 Task: Play online wordle game with 4 letters.
Action: Mouse moved to (568, 575)
Screenshot: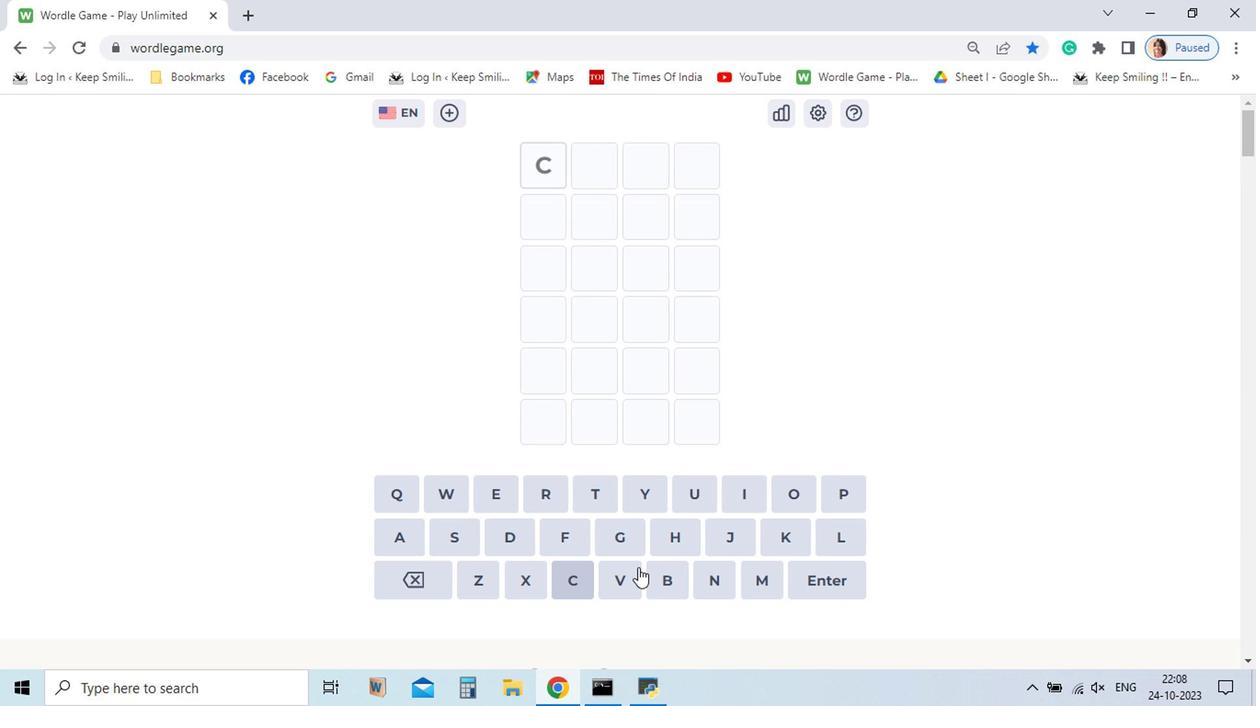 
Action: Mouse pressed left at (568, 575)
Screenshot: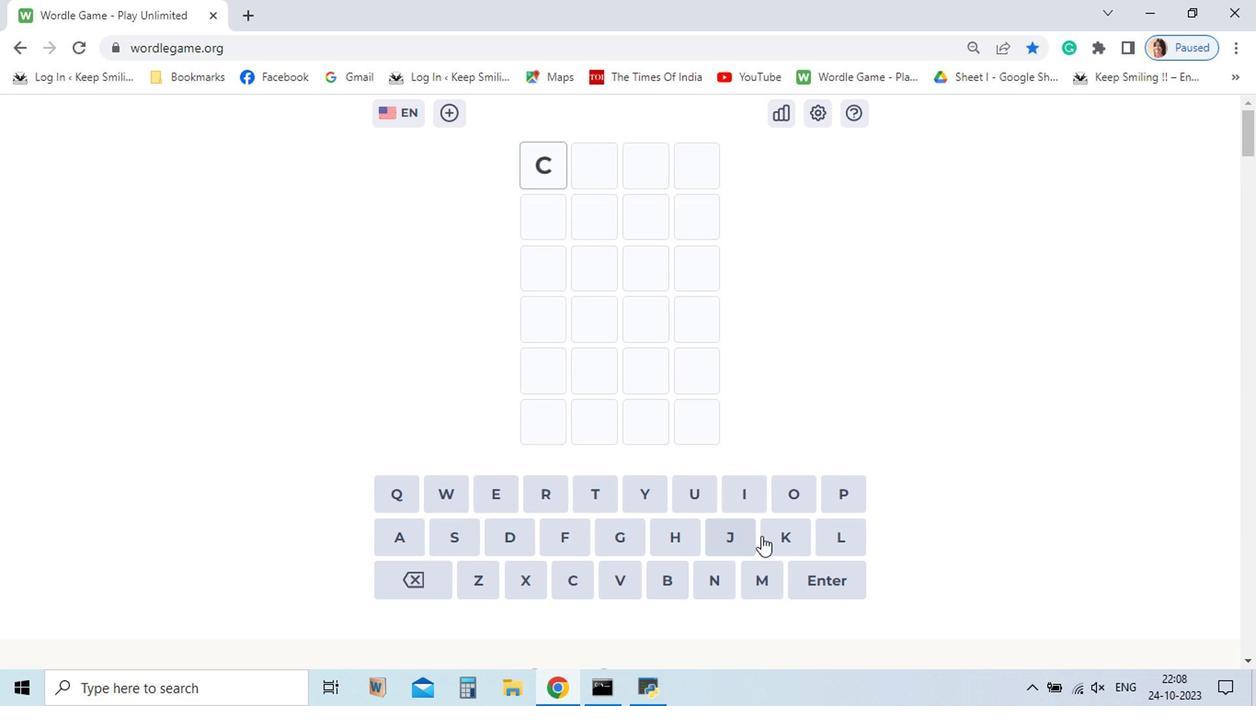 
Action: Mouse moved to (728, 520)
Screenshot: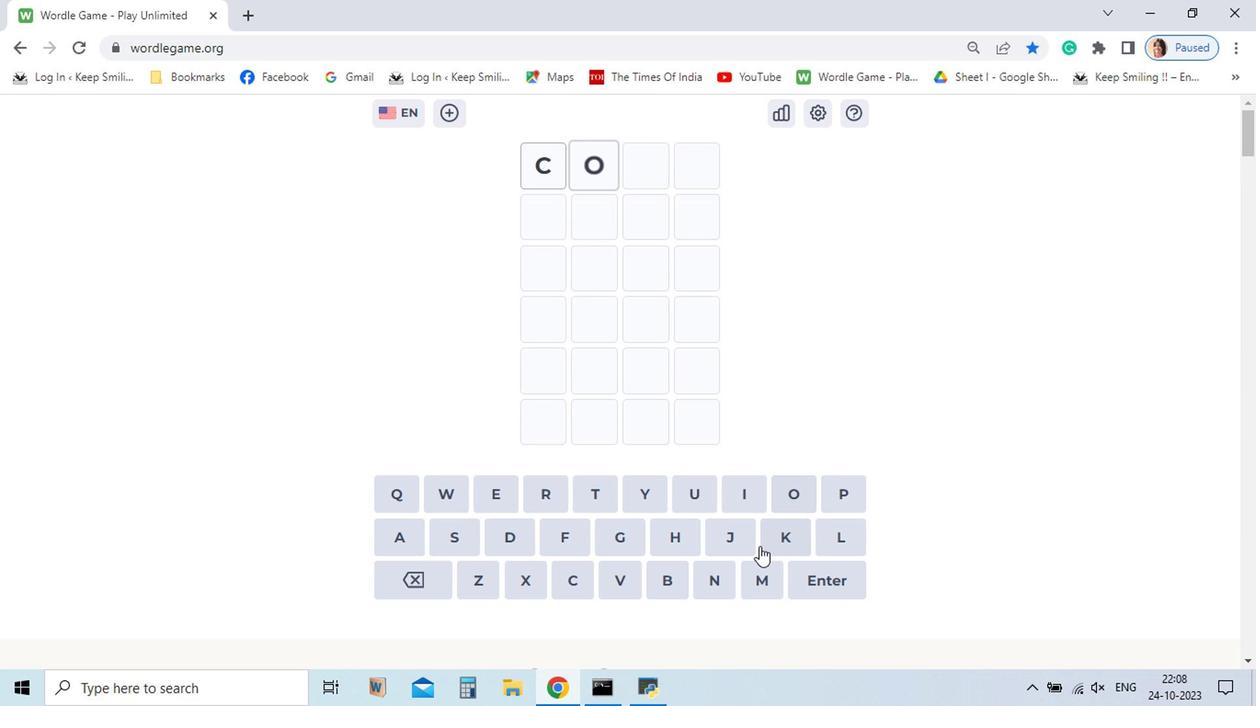 
Action: Mouse pressed left at (728, 520)
Screenshot: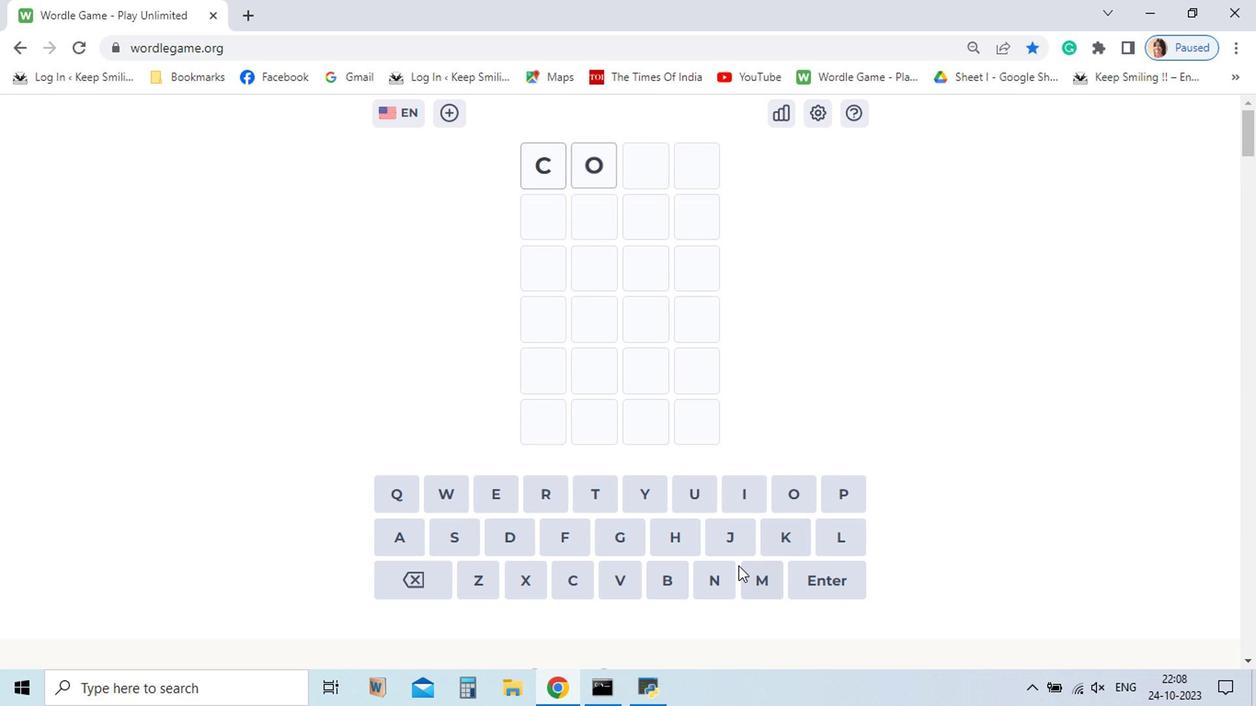 
Action: Mouse moved to (677, 576)
Screenshot: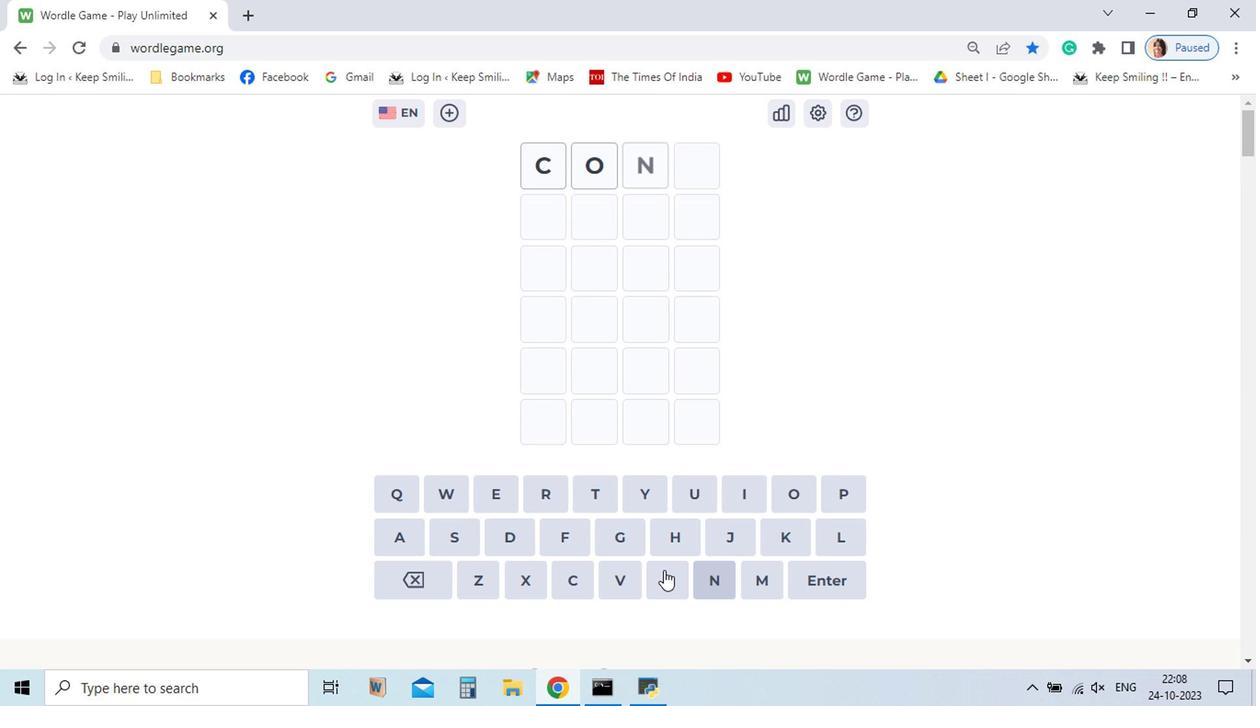 
Action: Mouse pressed left at (677, 576)
Screenshot: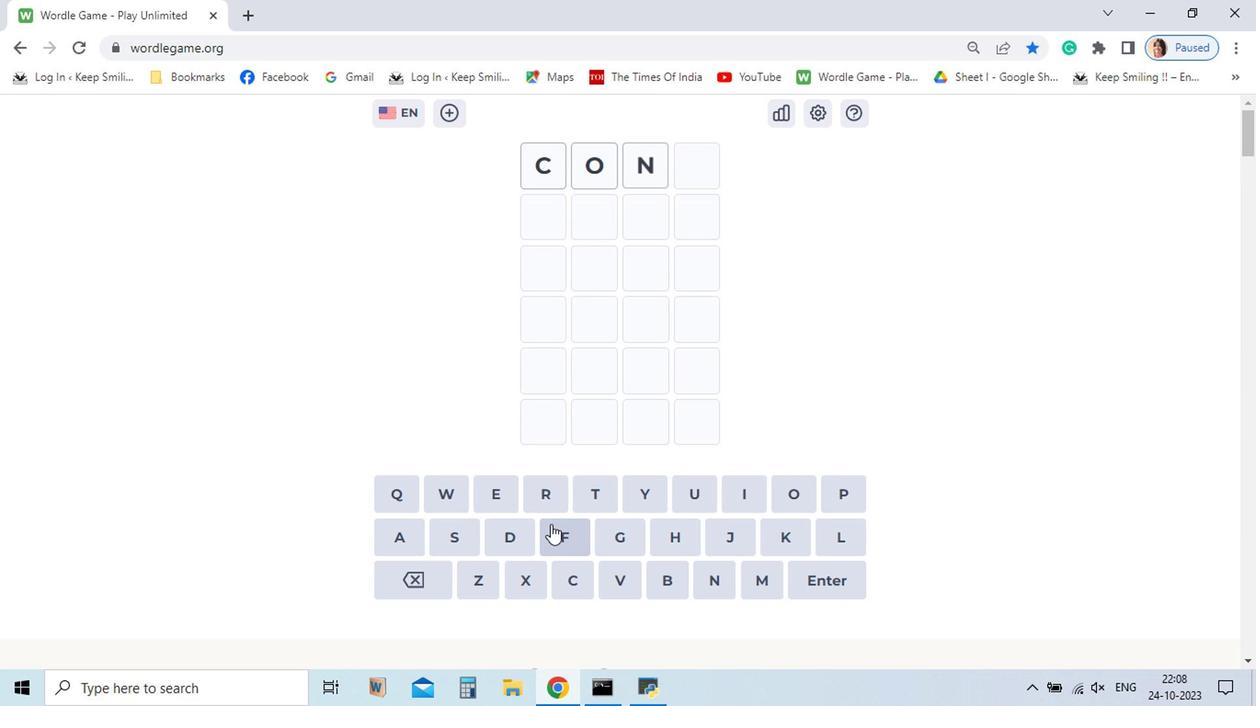 
Action: Mouse moved to (524, 517)
Screenshot: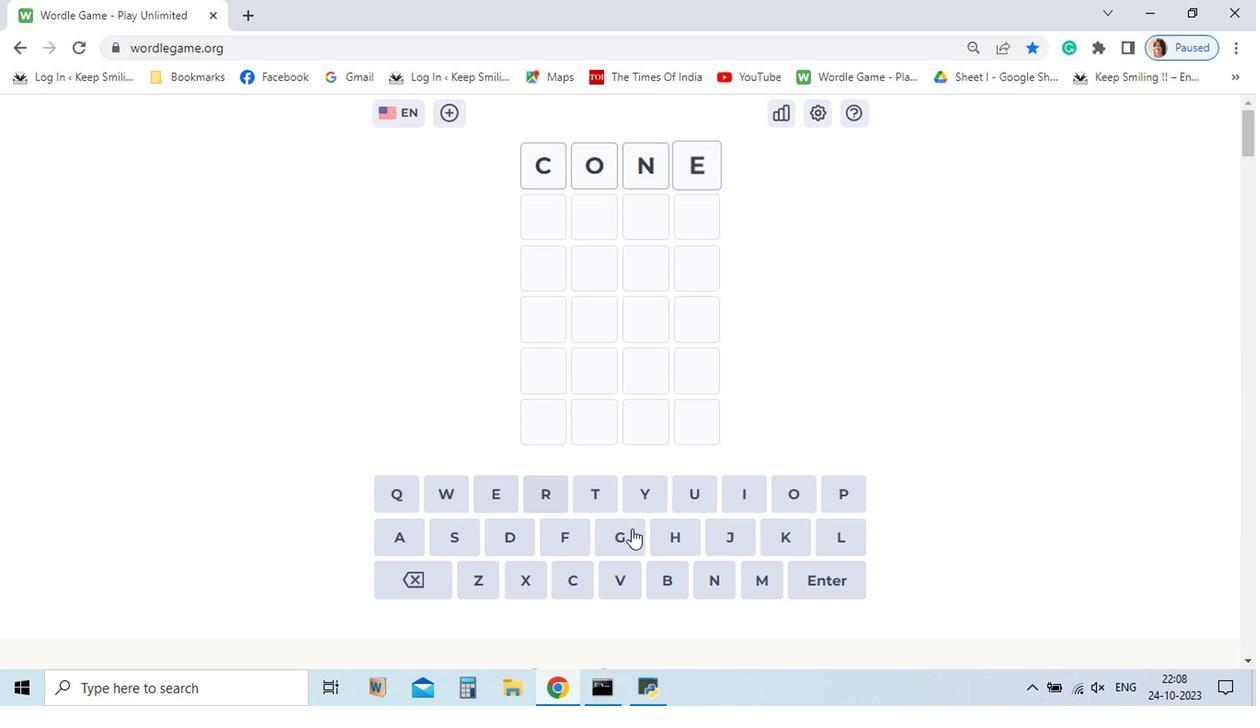
Action: Mouse pressed left at (524, 517)
Screenshot: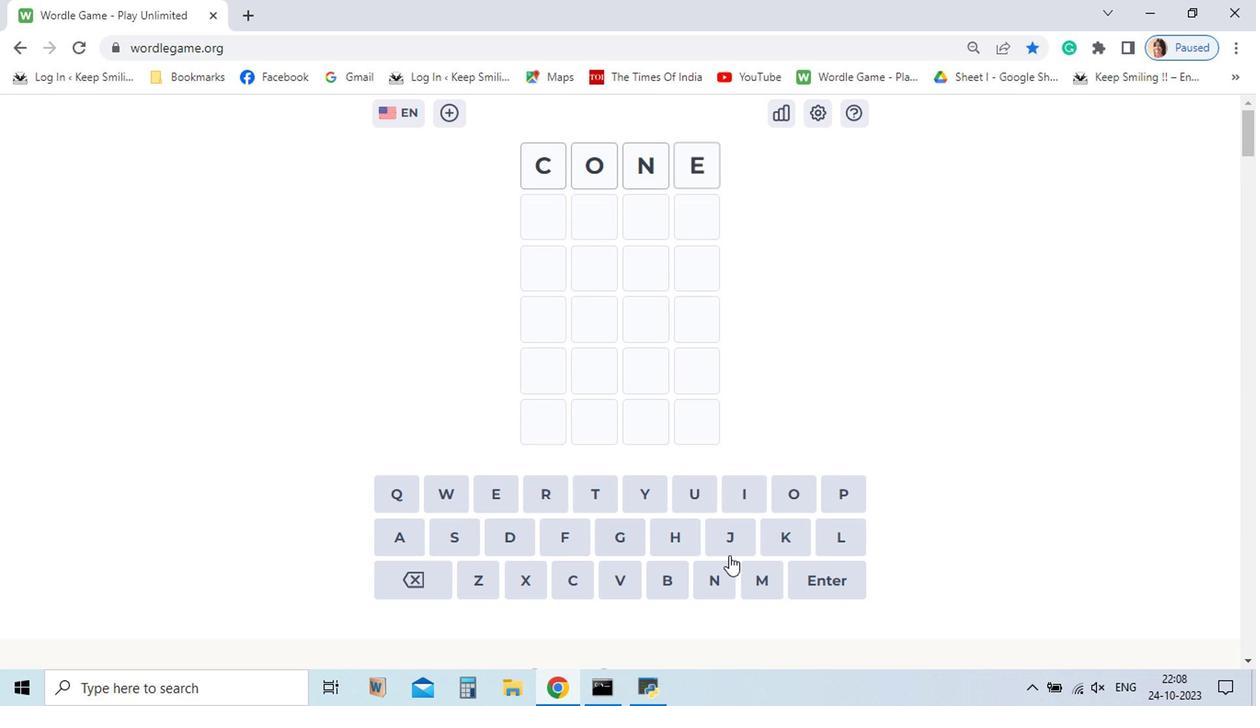 
Action: Mouse moved to (762, 572)
Screenshot: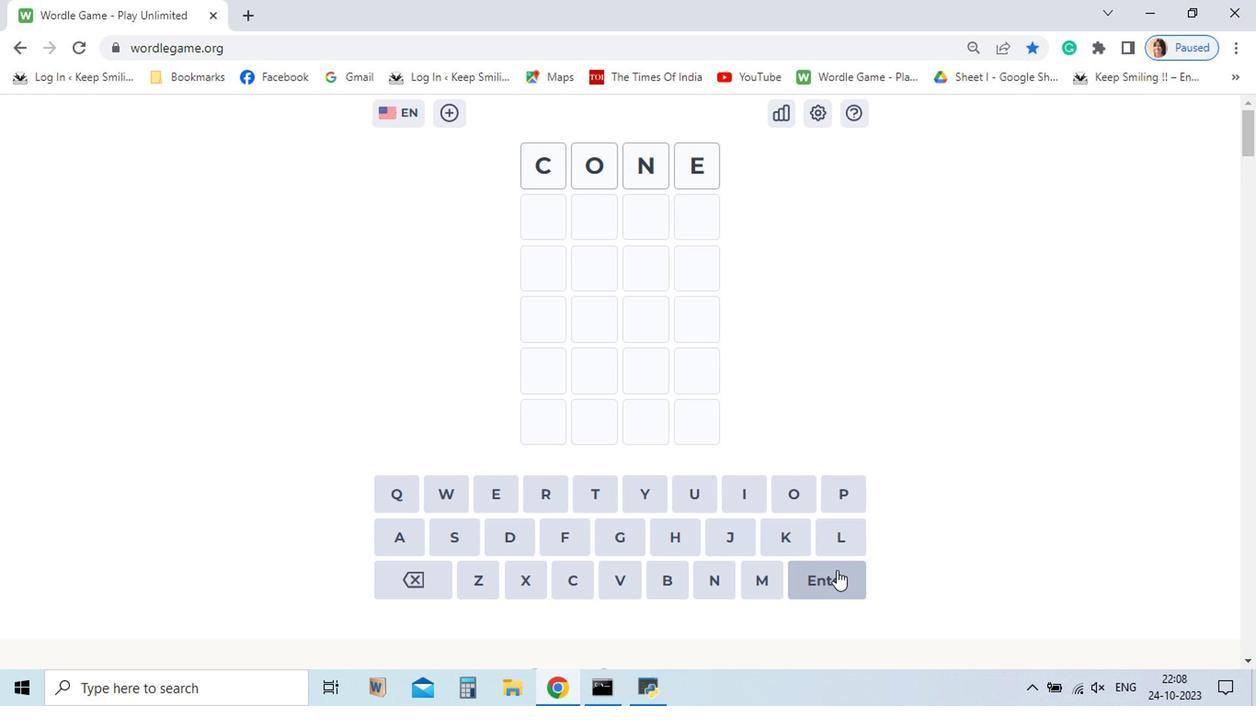 
Action: Mouse pressed left at (762, 572)
Screenshot: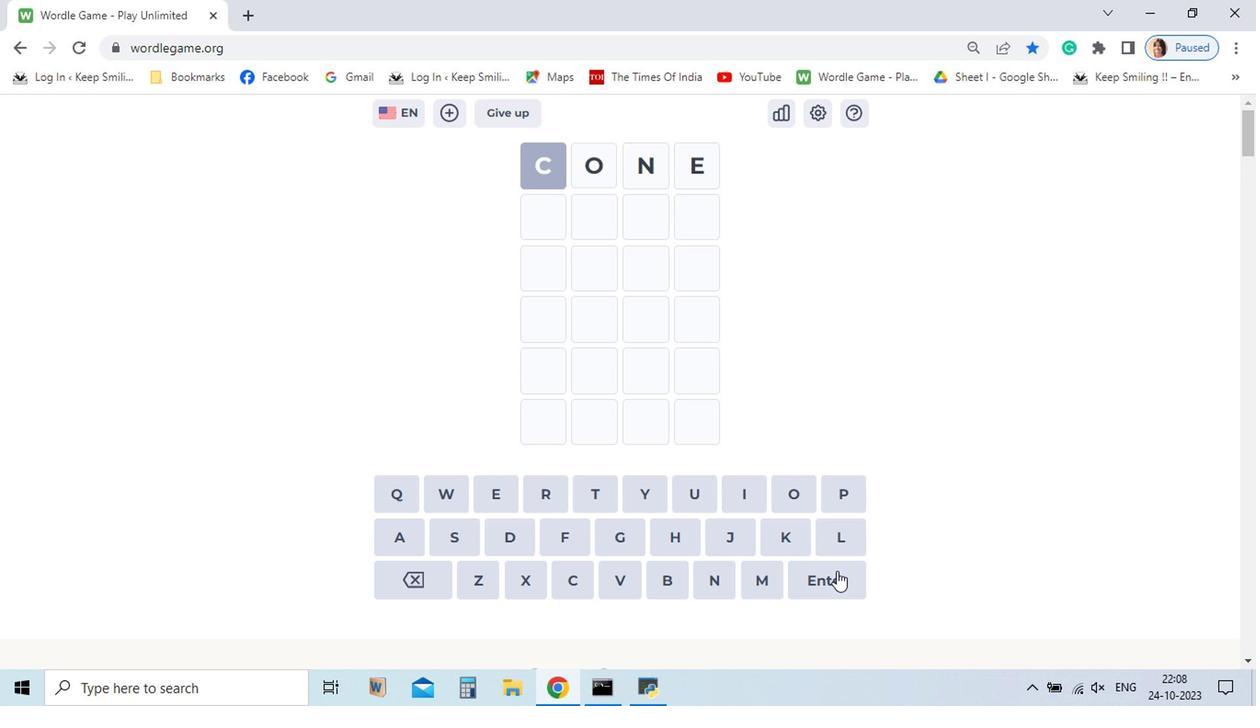 
Action: Mouse moved to (594, 520)
Screenshot: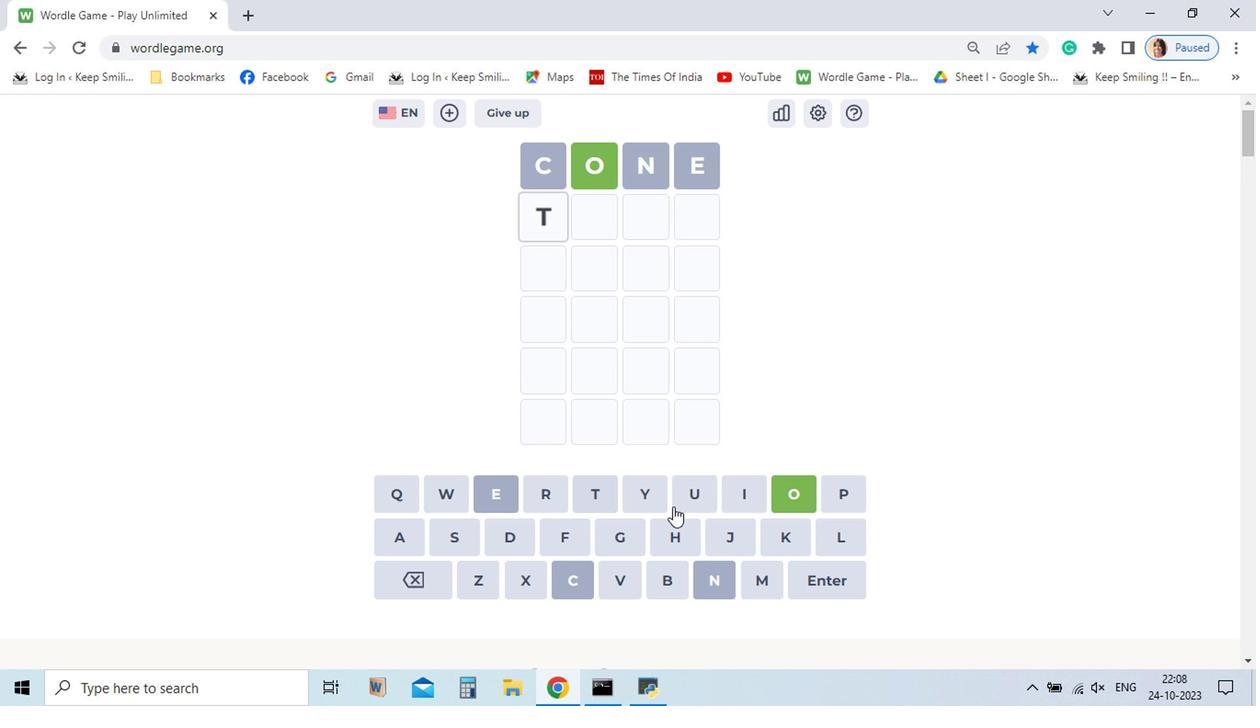 
Action: Mouse pressed left at (594, 520)
Screenshot: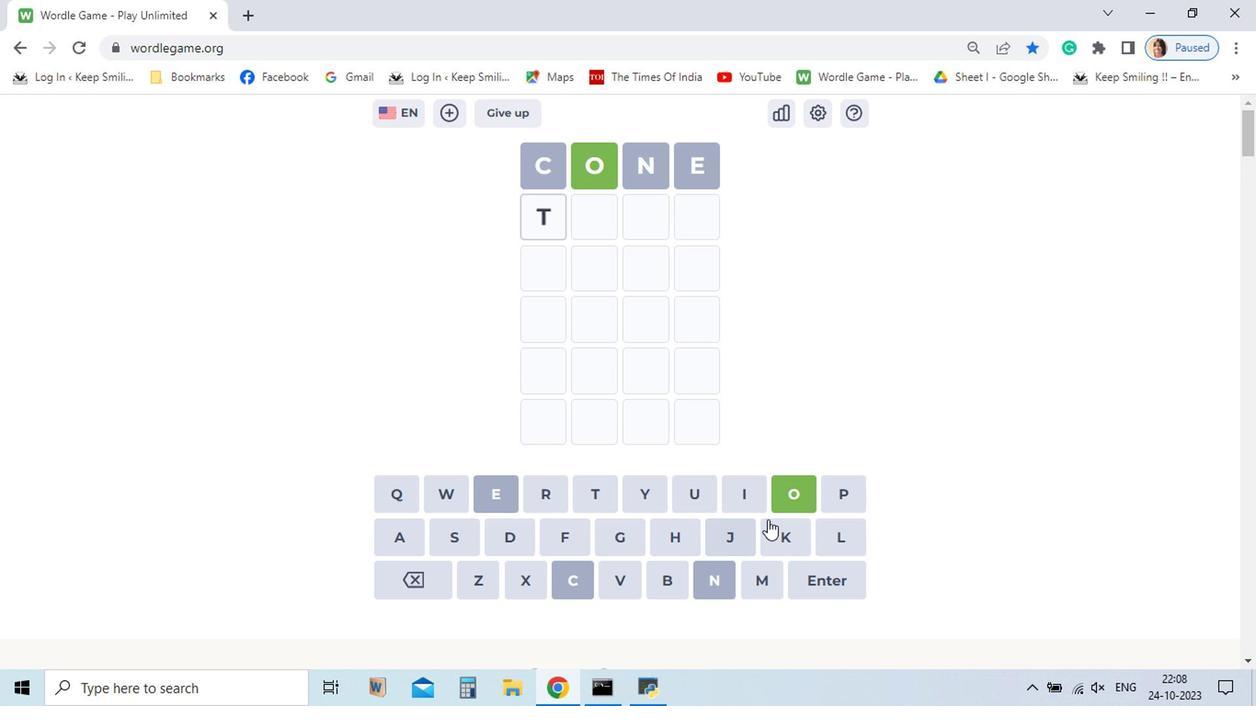 
Action: Mouse moved to (727, 520)
Screenshot: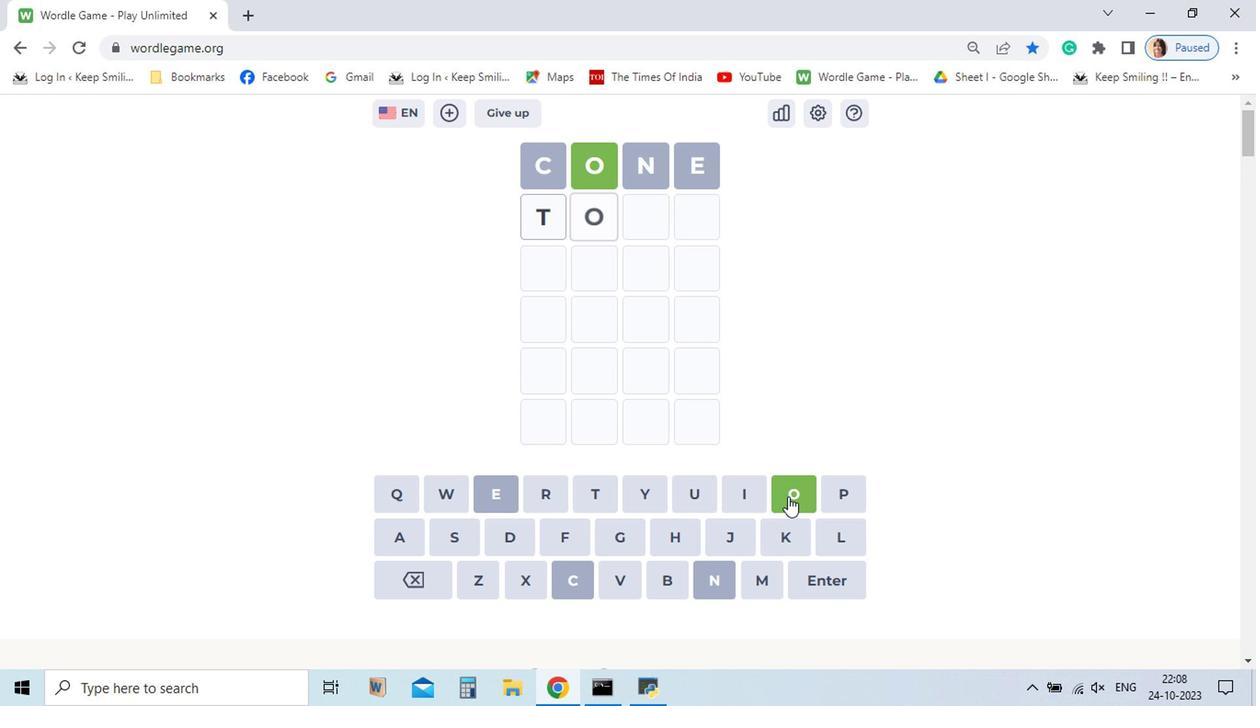 
Action: Mouse pressed left at (727, 520)
Screenshot: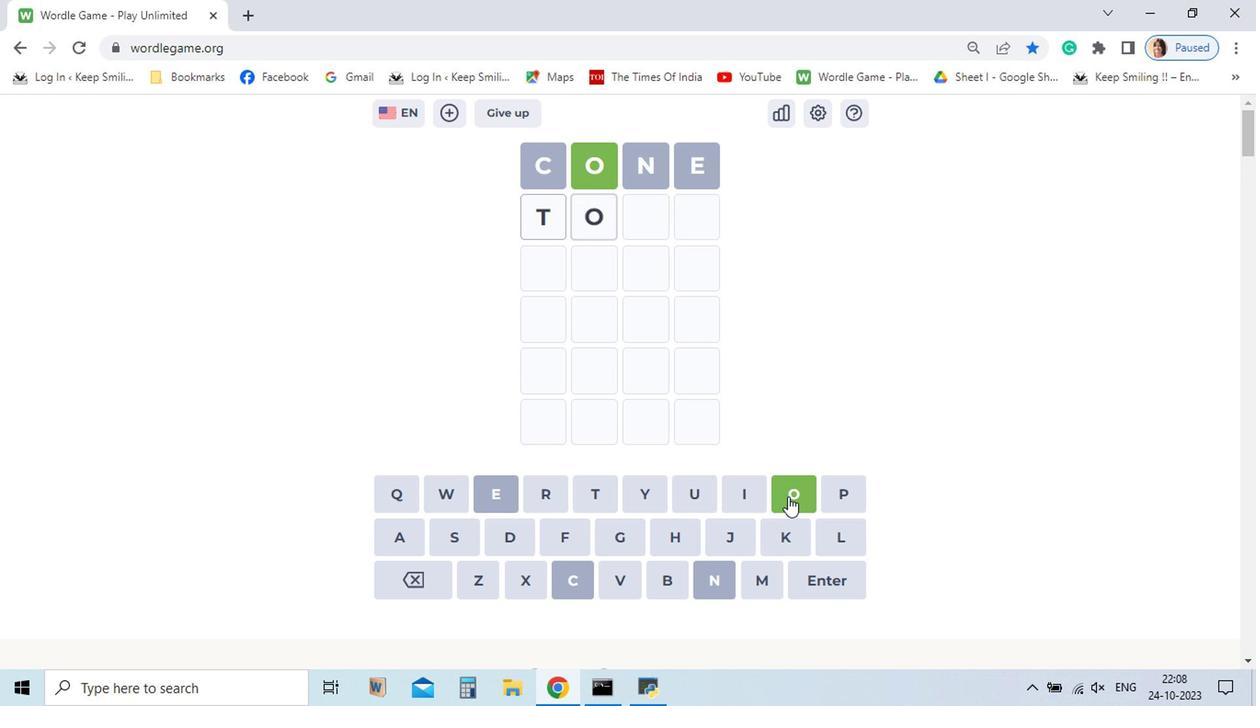 
Action: Mouse moved to (488, 516)
Screenshot: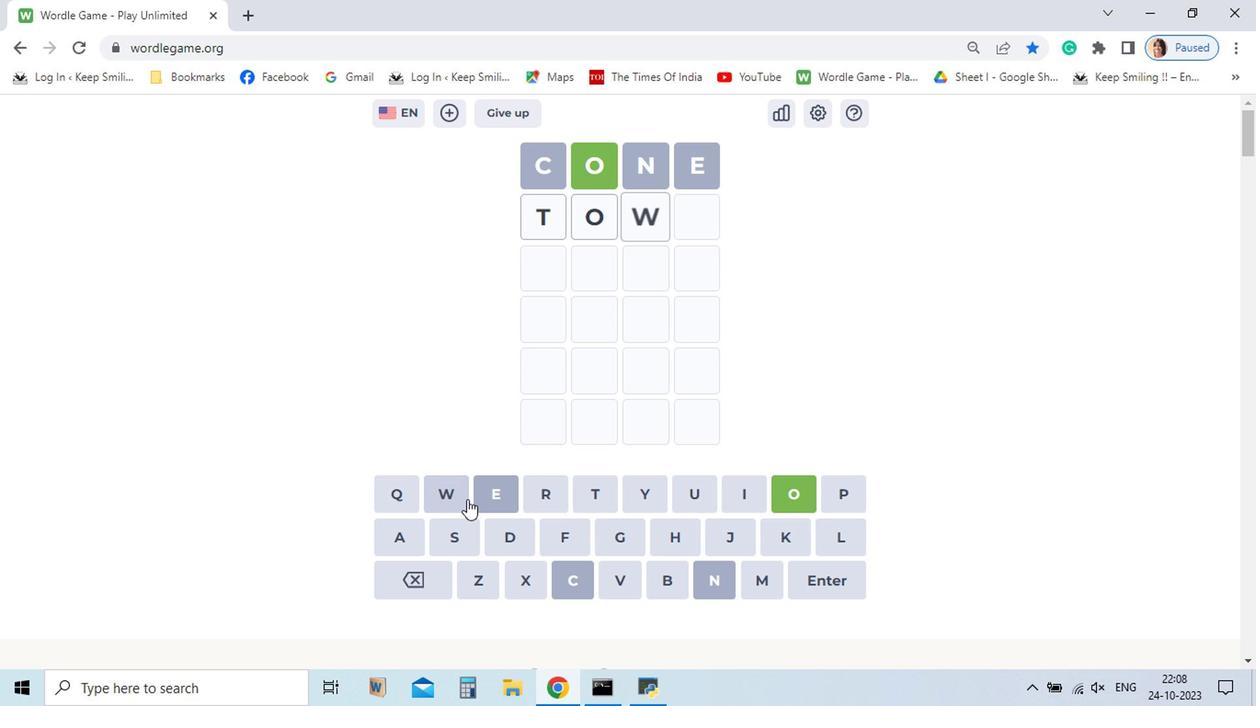 
Action: Mouse pressed left at (488, 516)
Screenshot: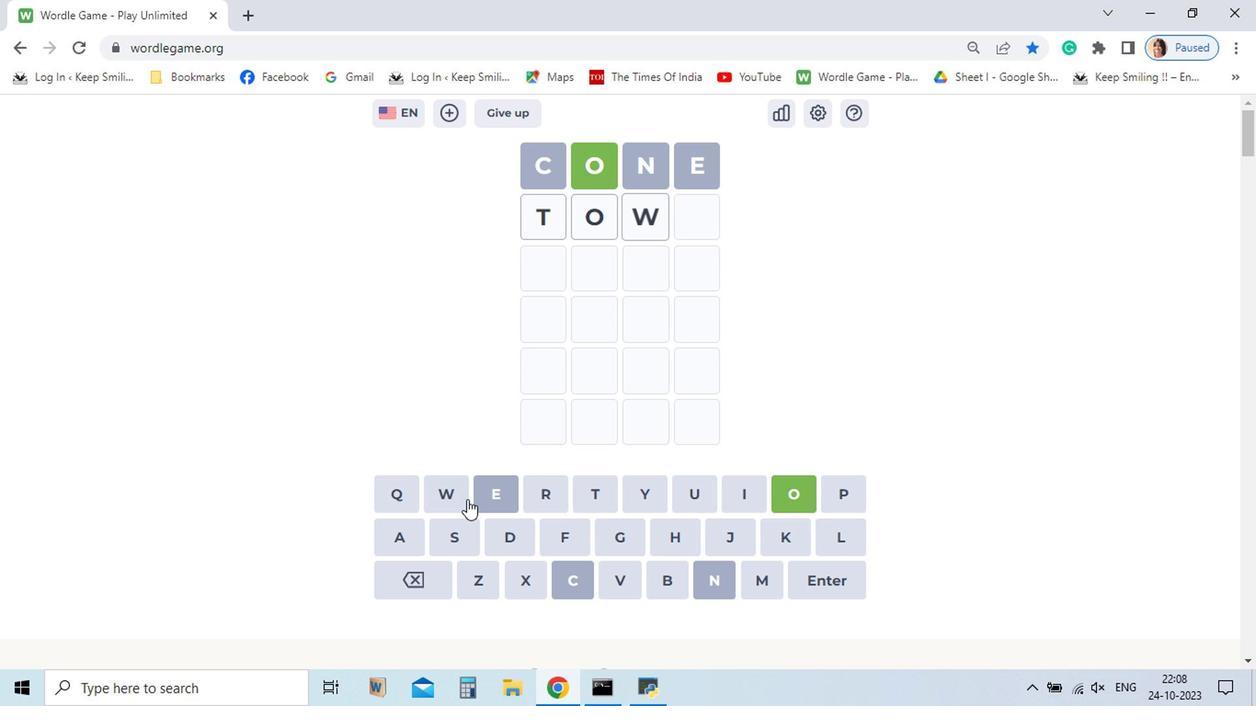 
Action: Mouse moved to (461, 579)
Screenshot: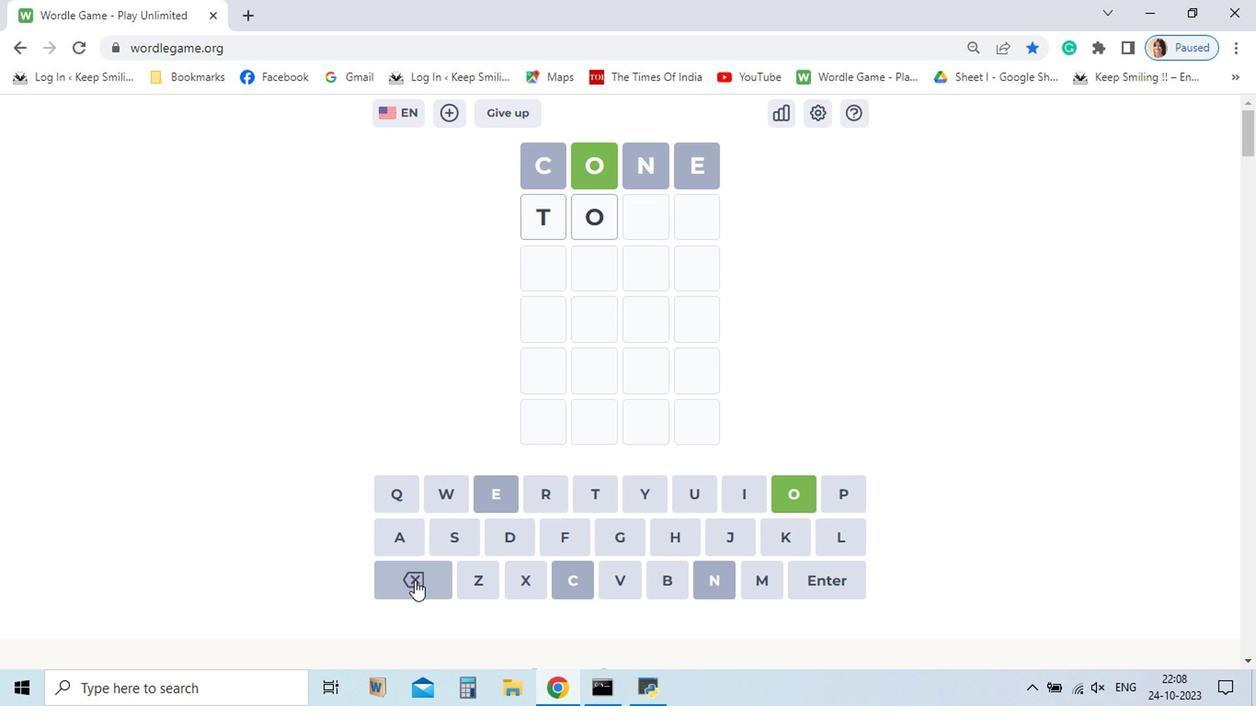 
Action: Mouse pressed left at (461, 579)
Screenshot: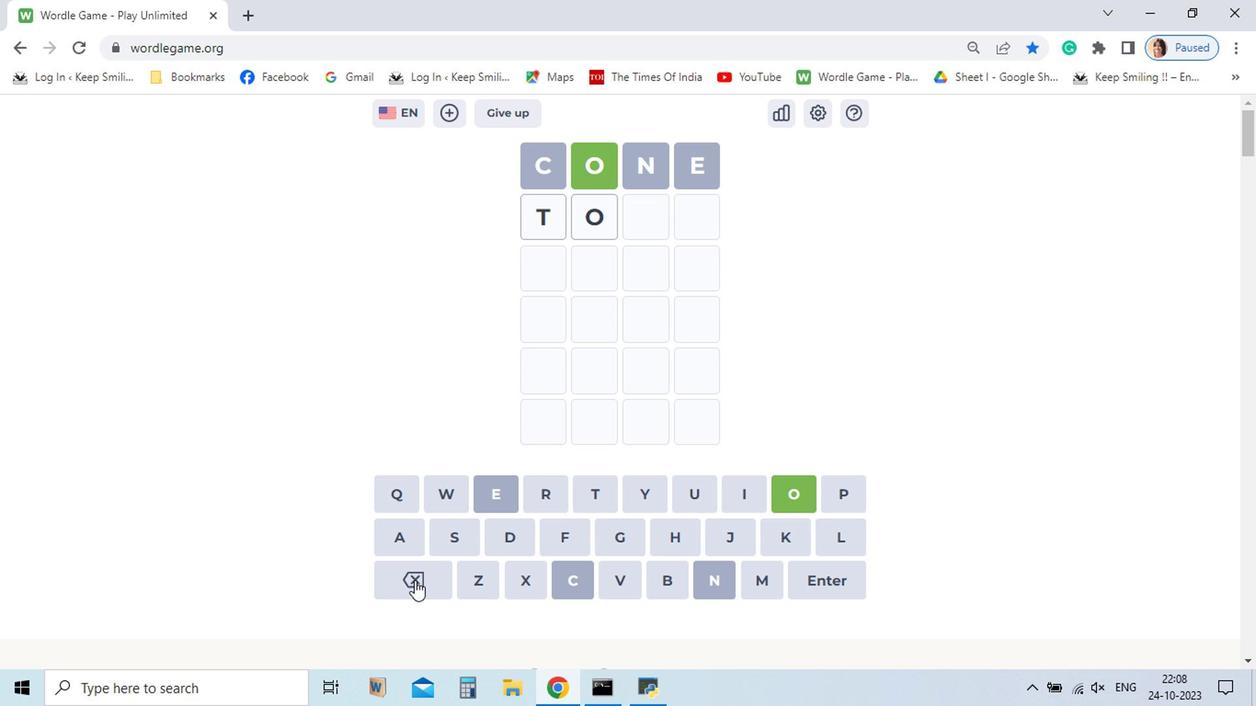 
Action: Mouse moved to (488, 547)
Screenshot: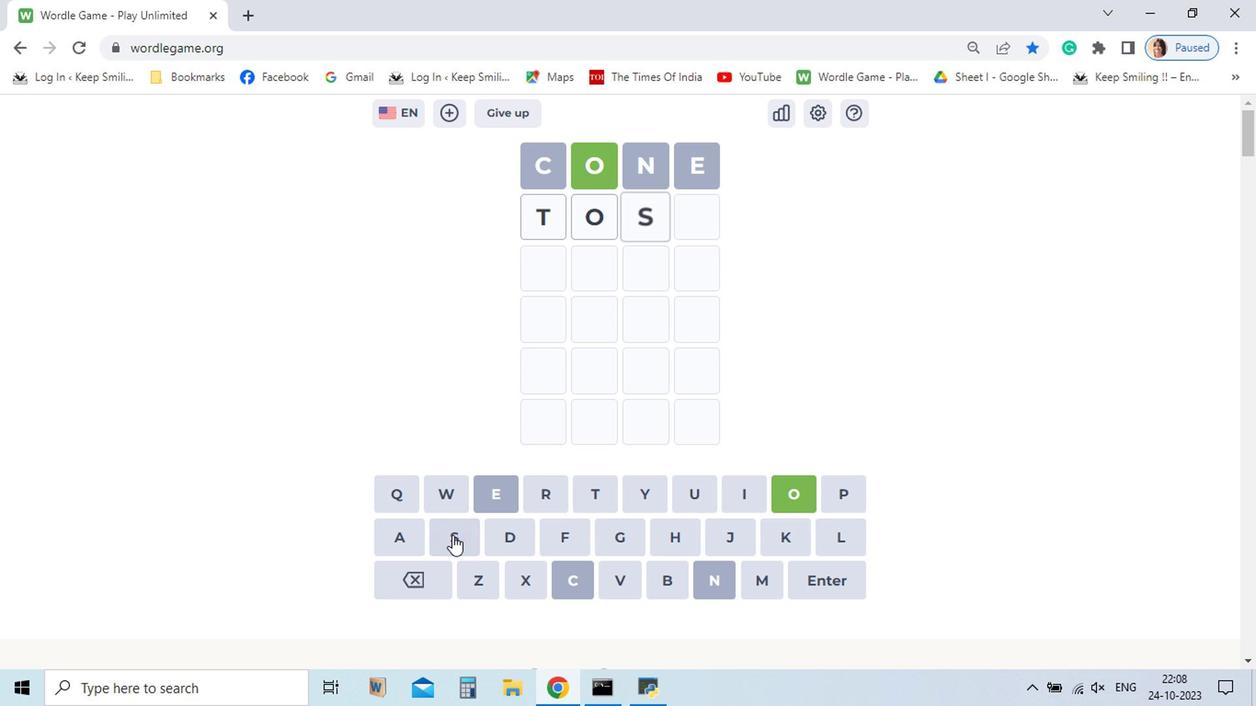 
Action: Mouse pressed left at (488, 547)
Screenshot: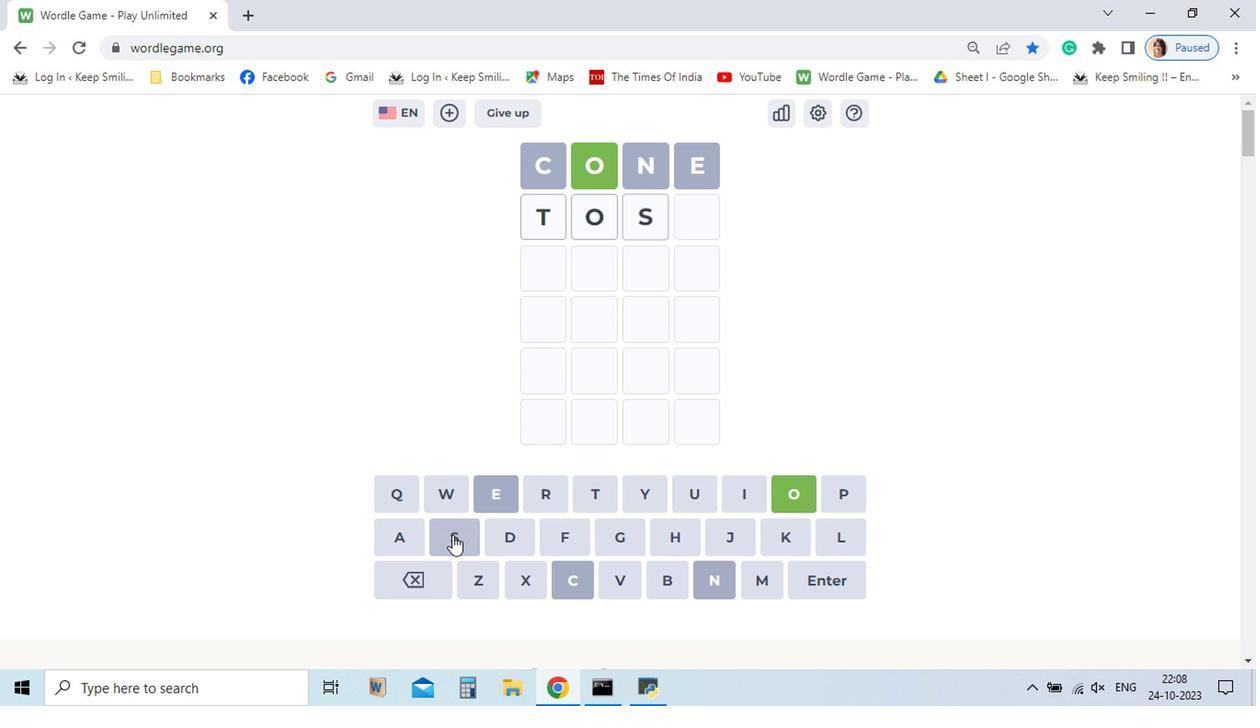 
Action: Mouse pressed left at (488, 547)
Screenshot: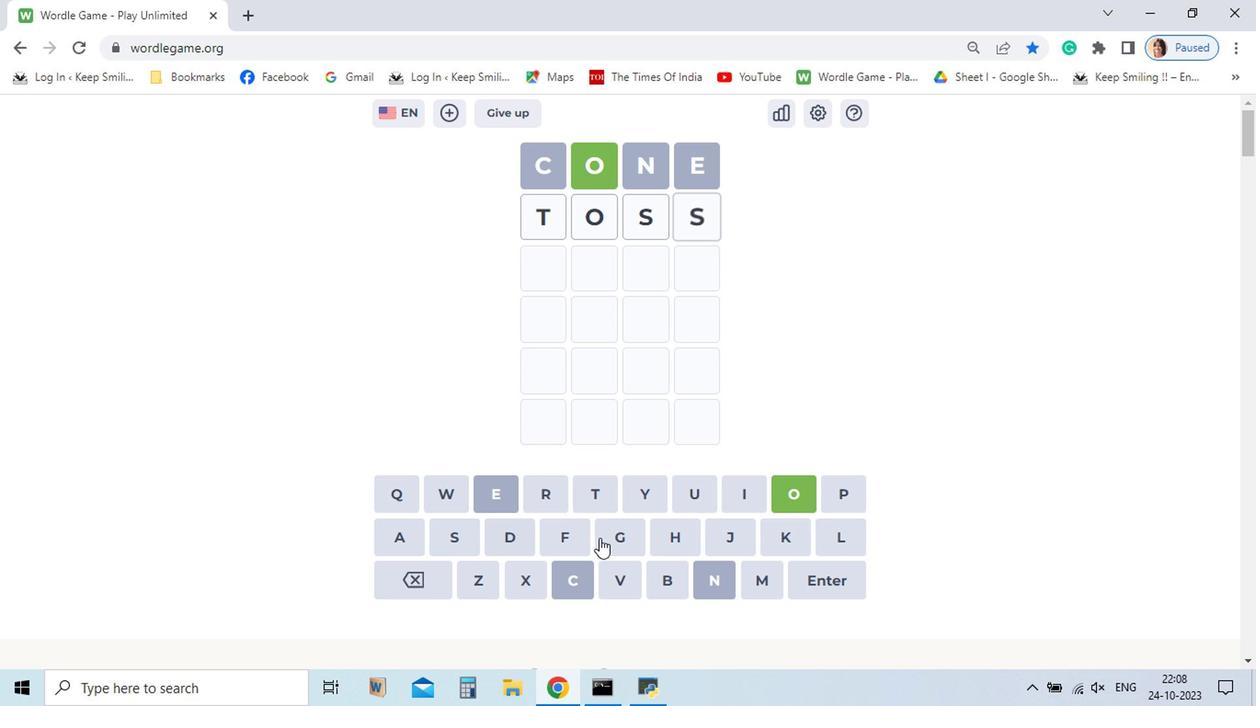 
Action: Mouse moved to (765, 579)
Screenshot: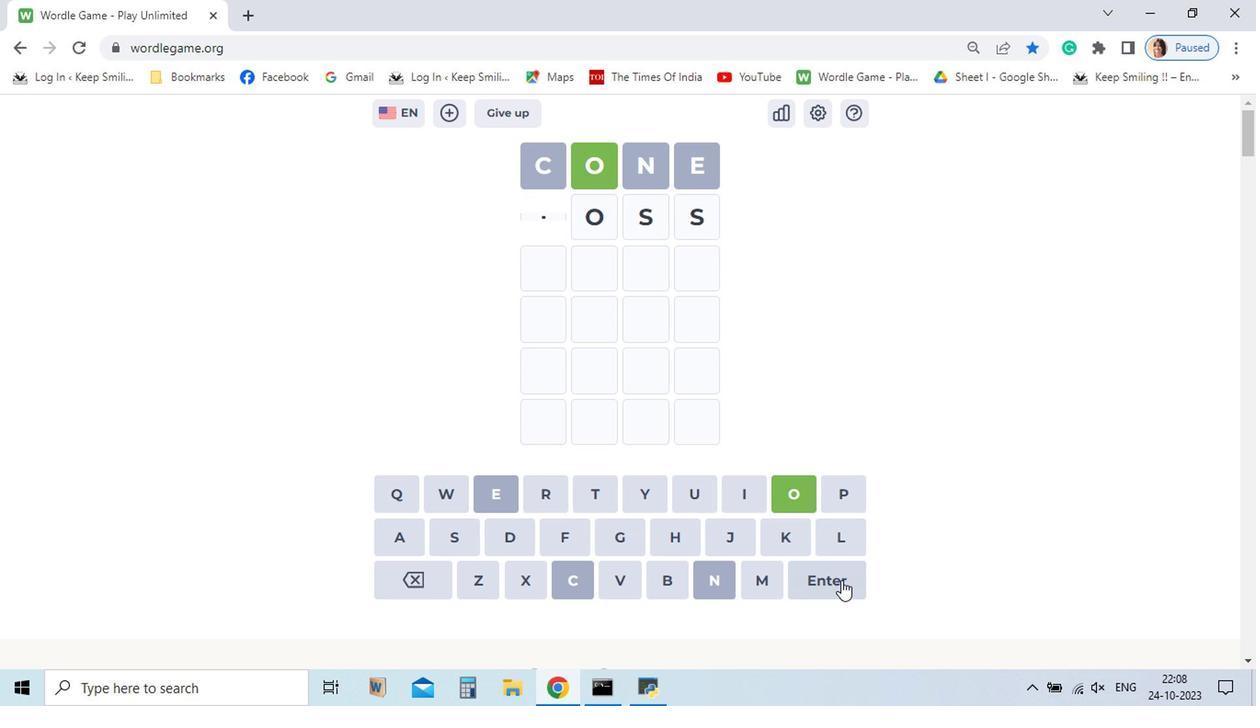 
Action: Mouse pressed left at (765, 579)
Screenshot: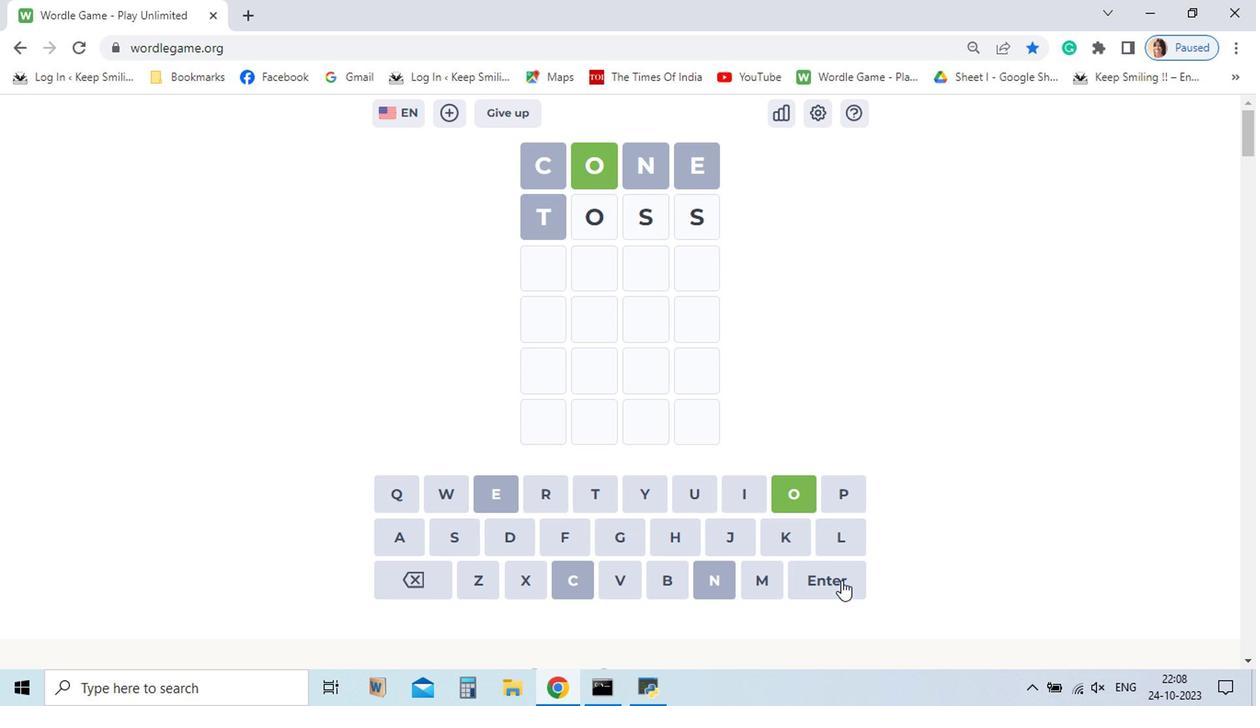 
Action: Mouse moved to (761, 518)
Screenshot: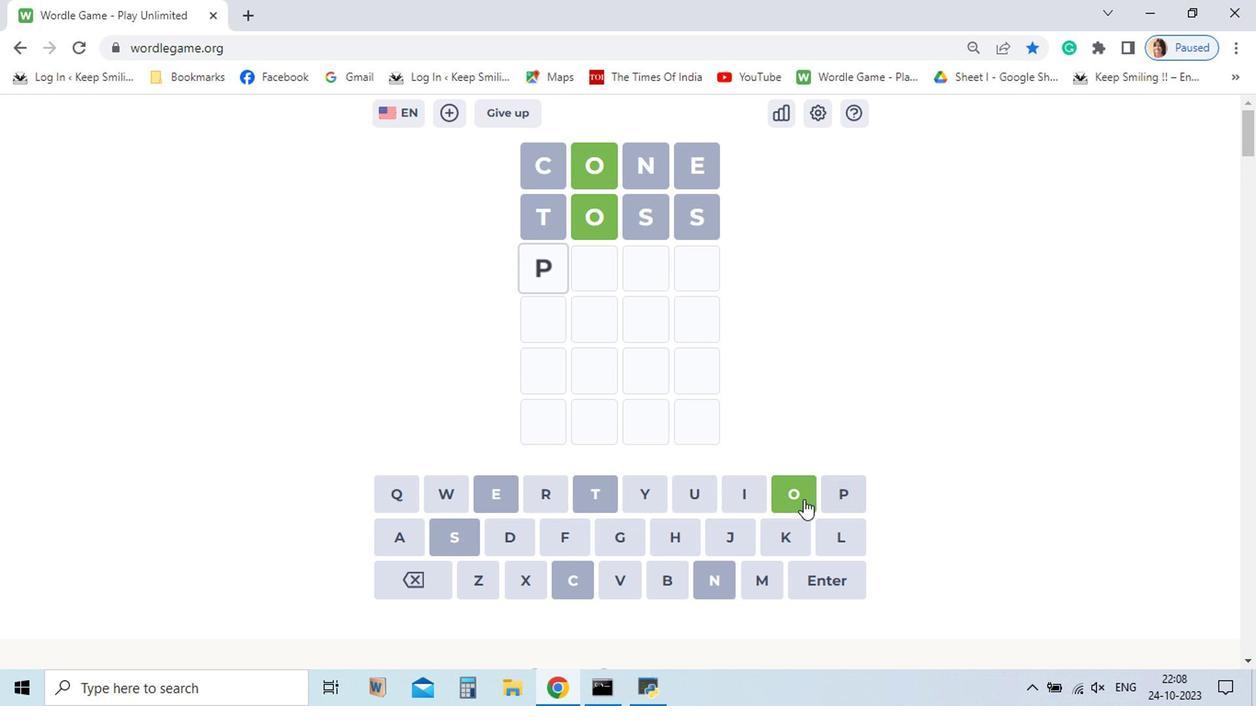 
Action: Mouse pressed left at (761, 518)
Screenshot: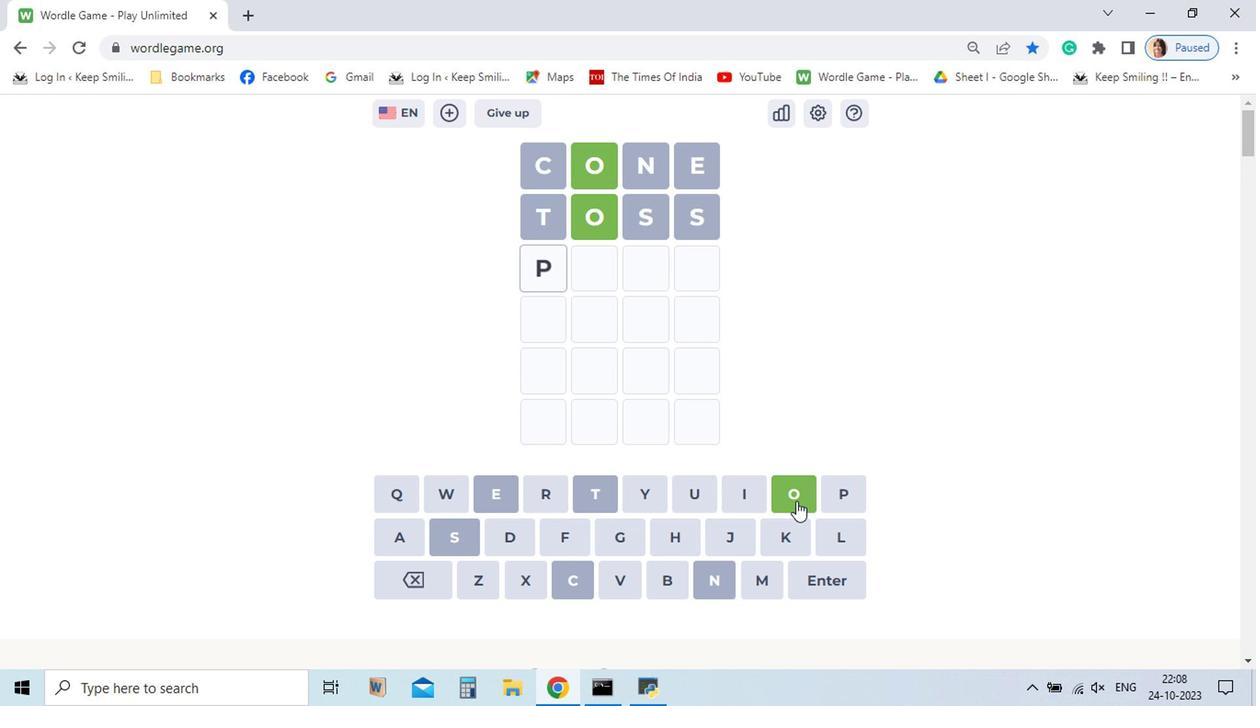 
Action: Mouse moved to (726, 515)
Screenshot: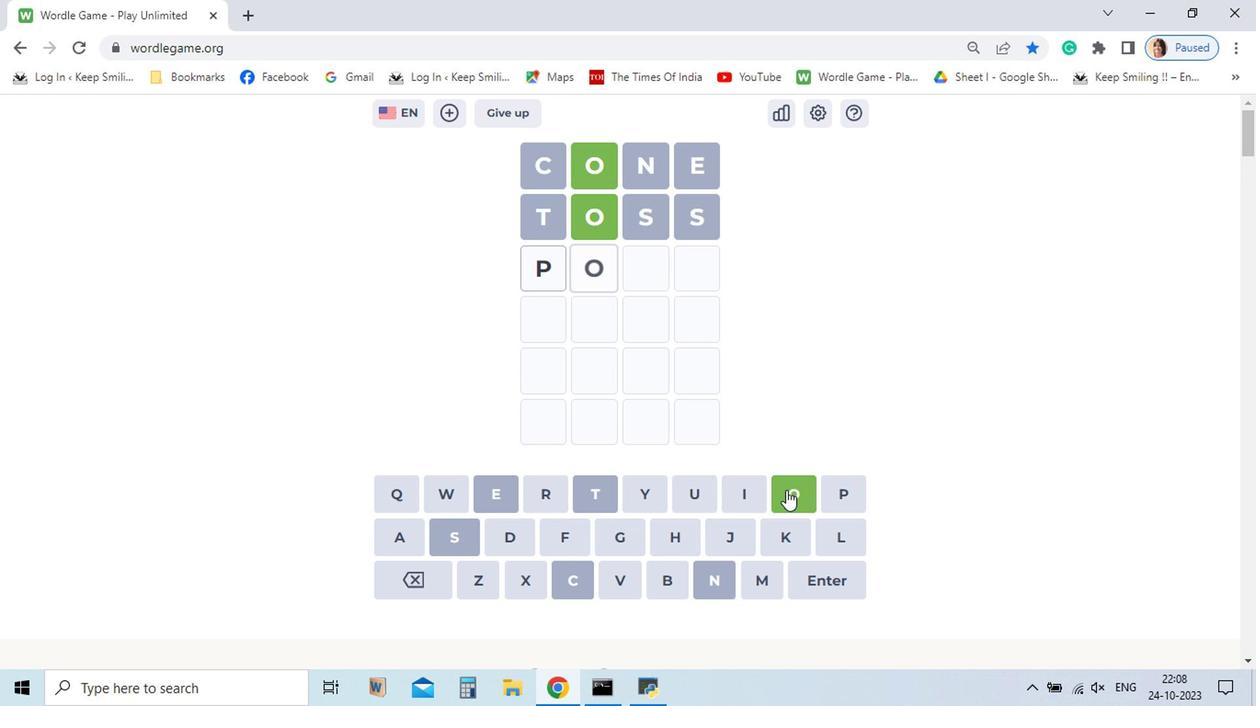 
Action: Mouse pressed left at (726, 515)
Screenshot: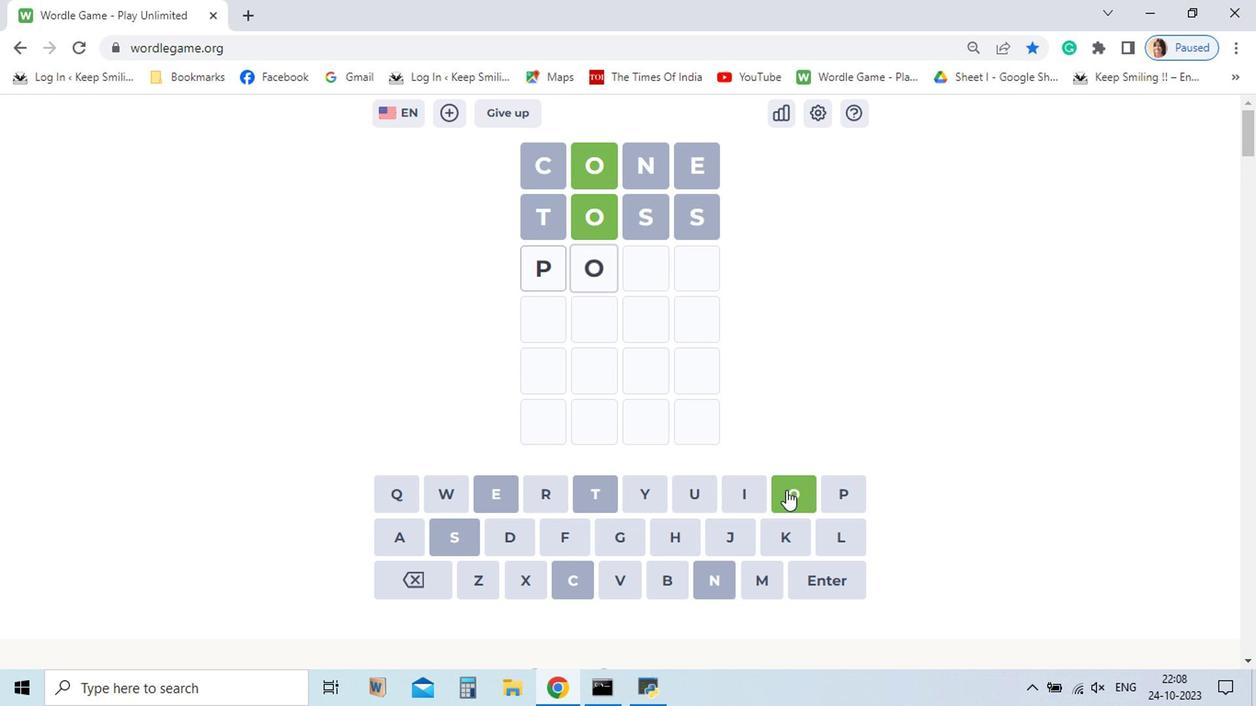 
Action: Mouse moved to (767, 548)
Screenshot: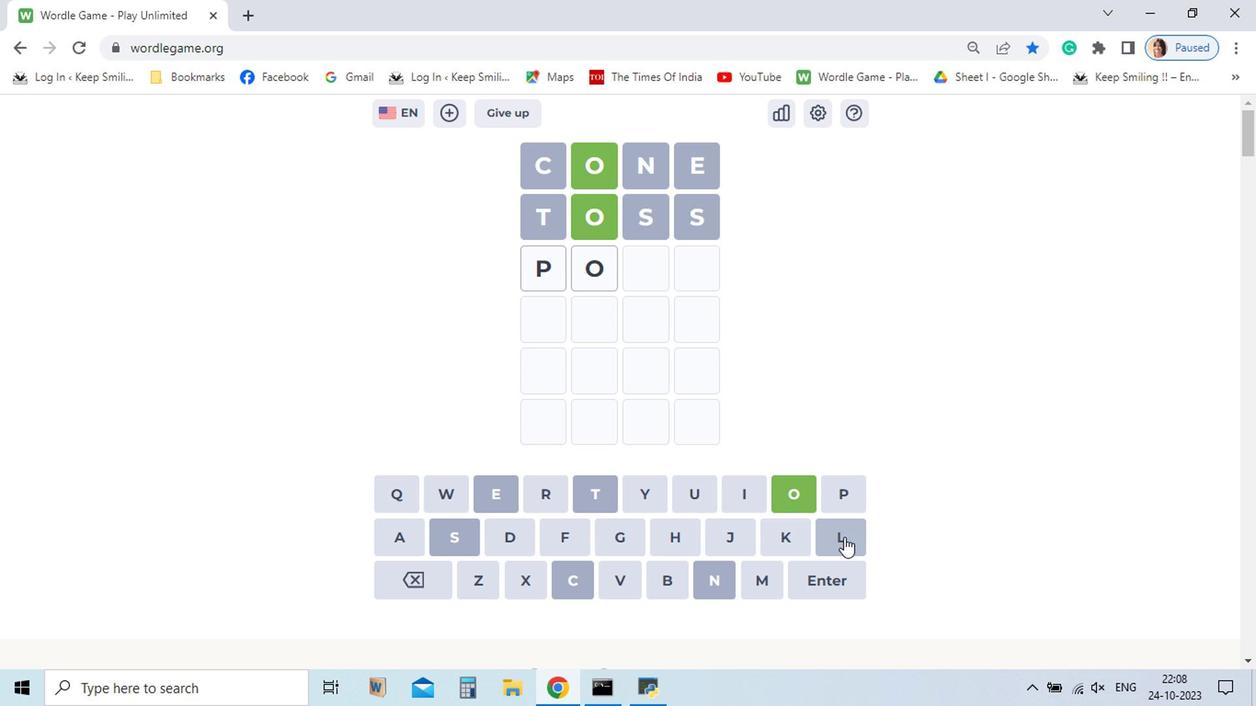 
Action: Mouse pressed left at (767, 548)
Screenshot: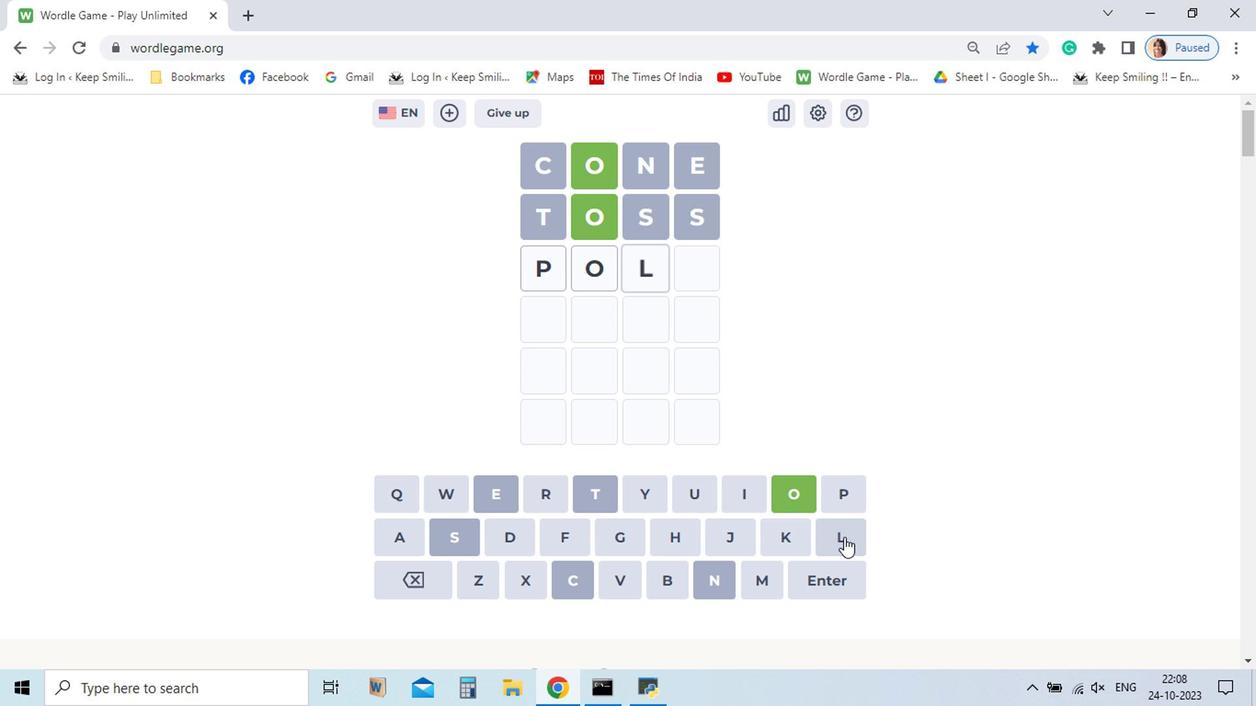 
Action: Mouse pressed left at (767, 548)
Screenshot: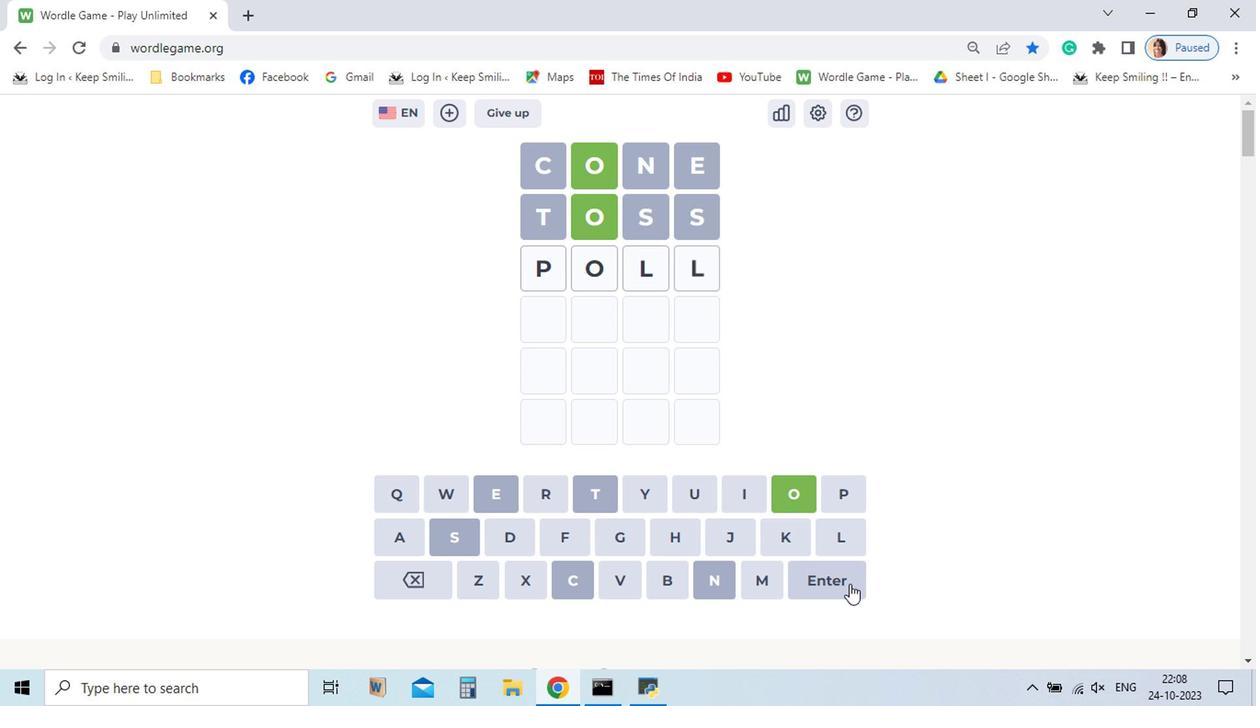 
Action: Mouse moved to (758, 573)
Screenshot: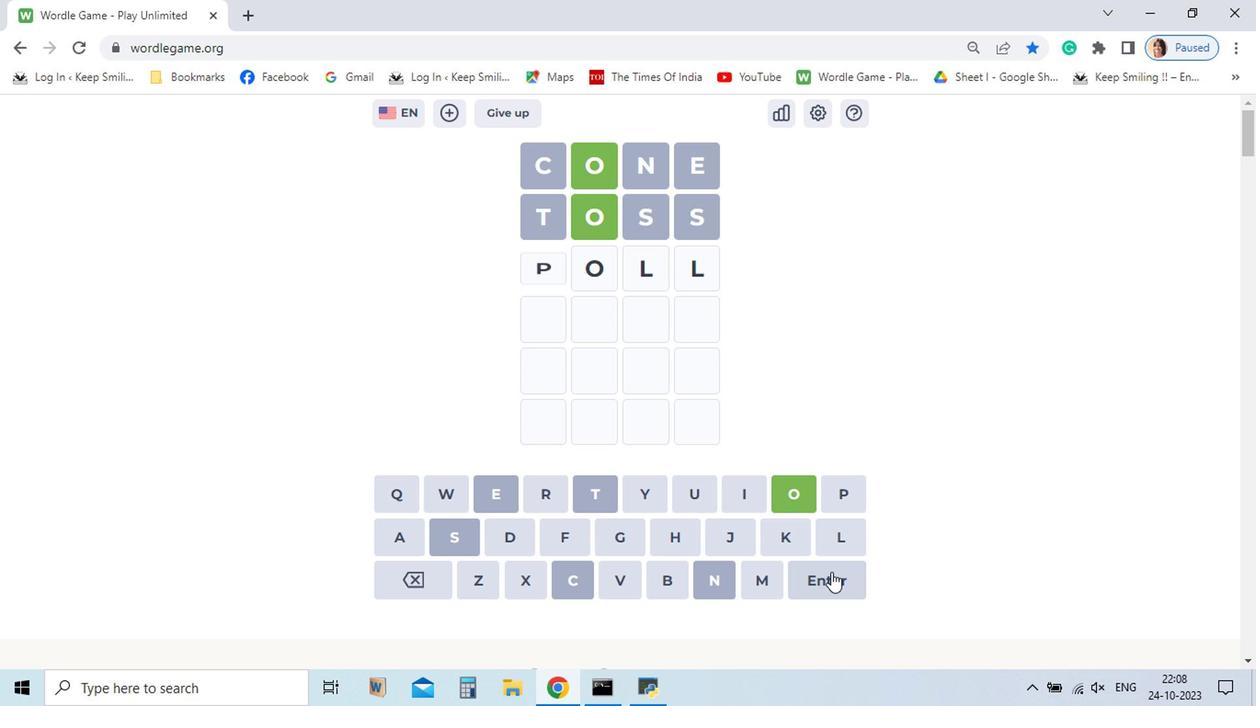 
Action: Mouse pressed left at (758, 573)
Screenshot: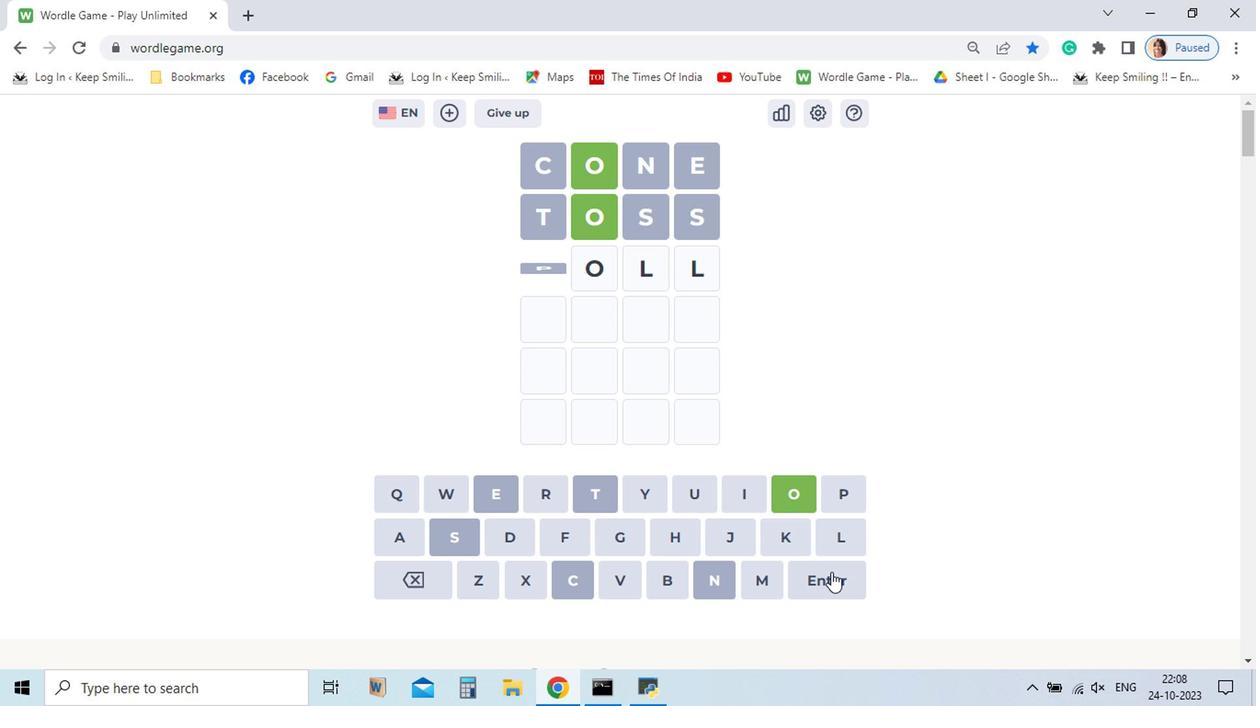 
Action: Mouse moved to (768, 550)
Screenshot: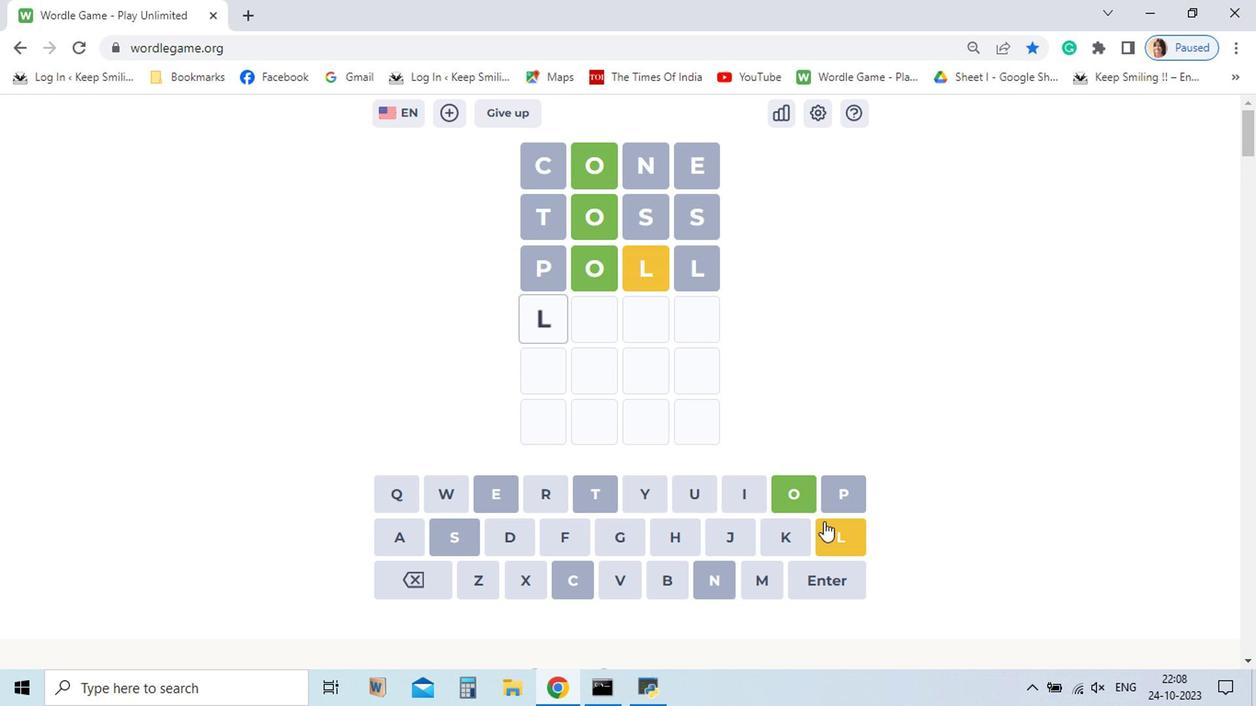 
Action: Mouse pressed left at (768, 550)
Screenshot: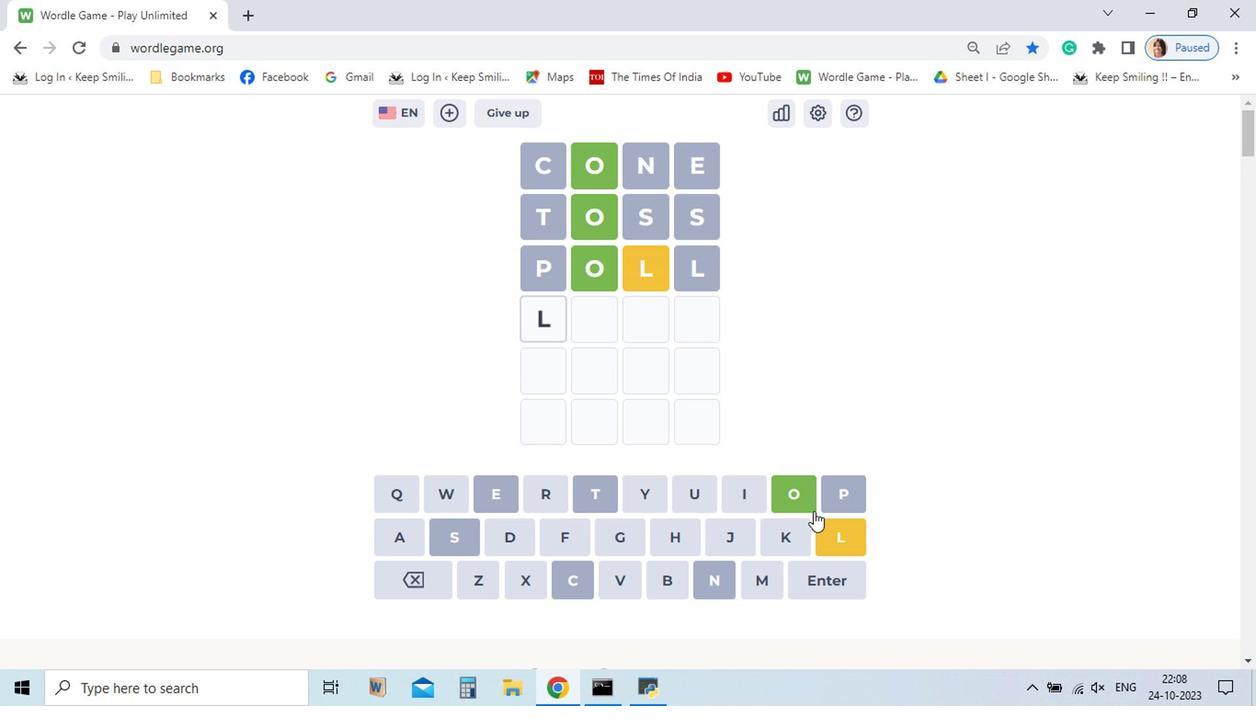 
Action: Mouse moved to (729, 514)
Screenshot: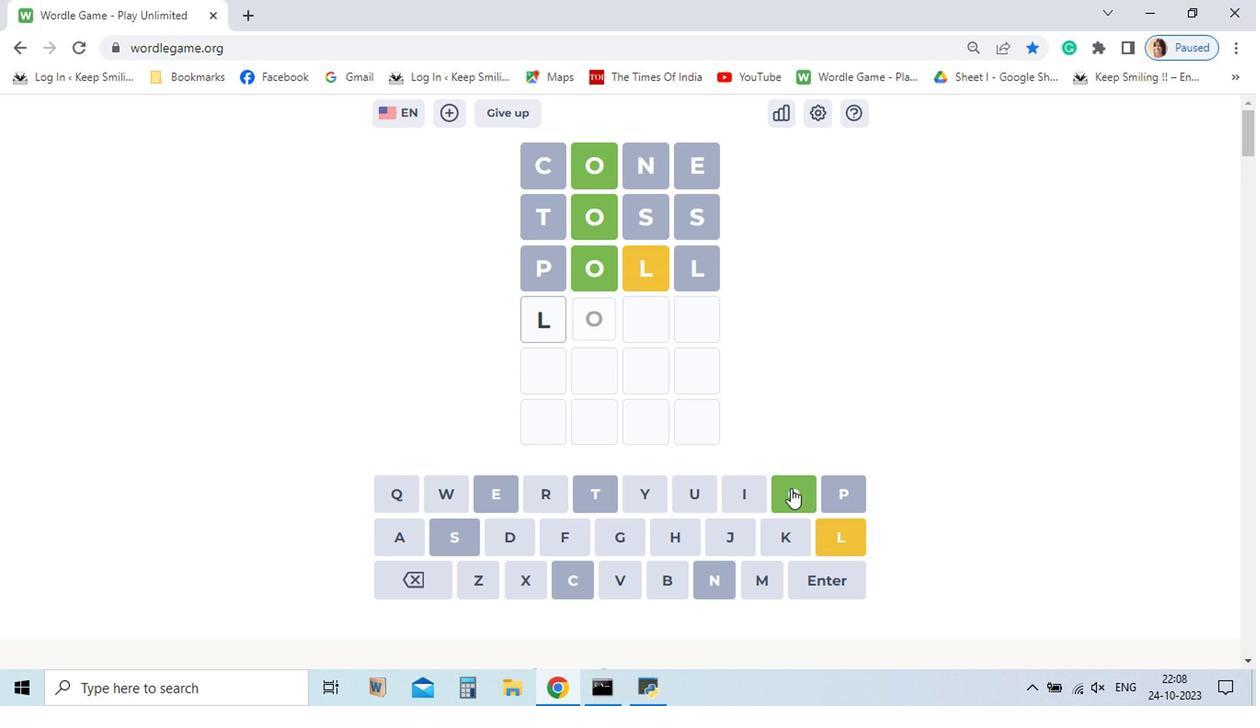 
Action: Mouse pressed left at (729, 514)
Screenshot: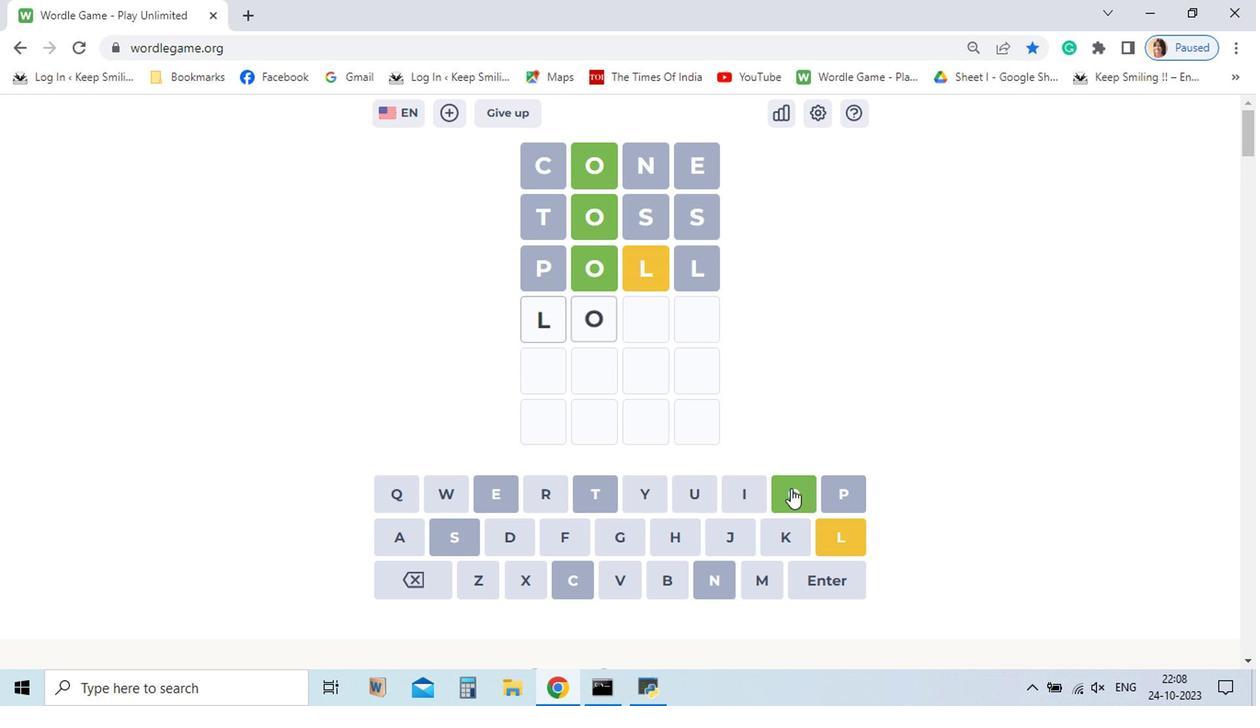 
Action: Mouse moved to (448, 548)
Screenshot: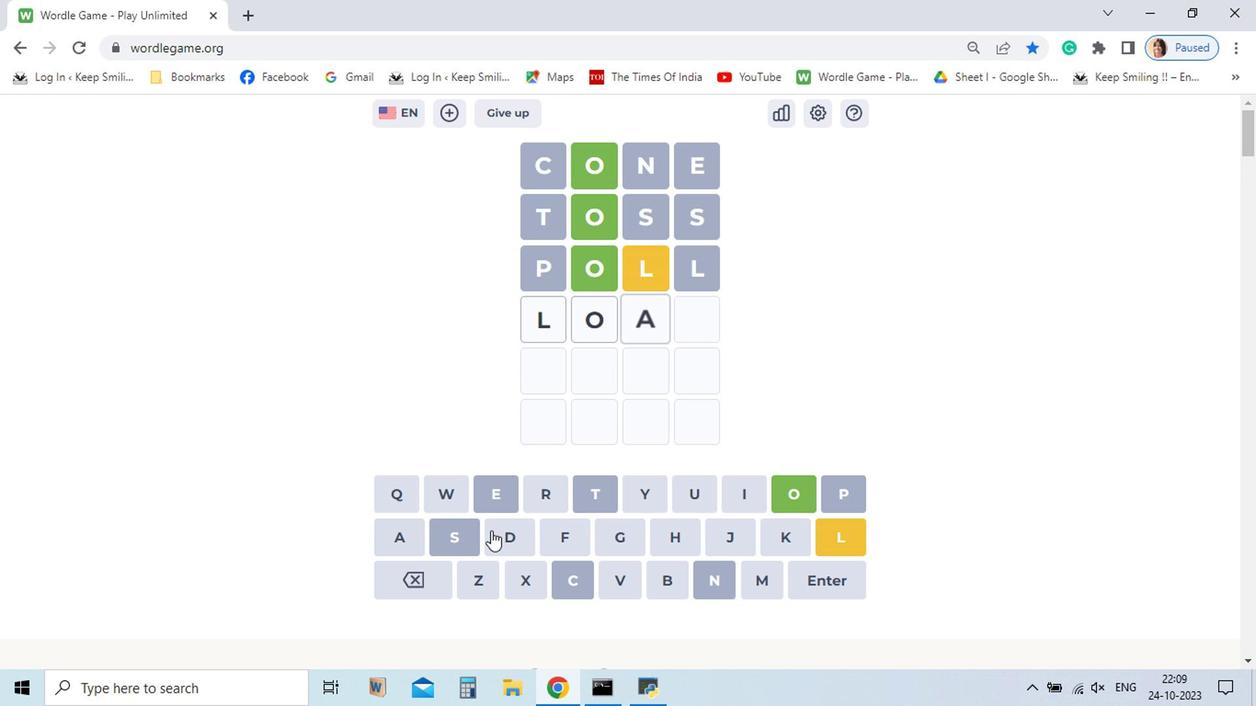
Action: Mouse pressed left at (448, 548)
Screenshot: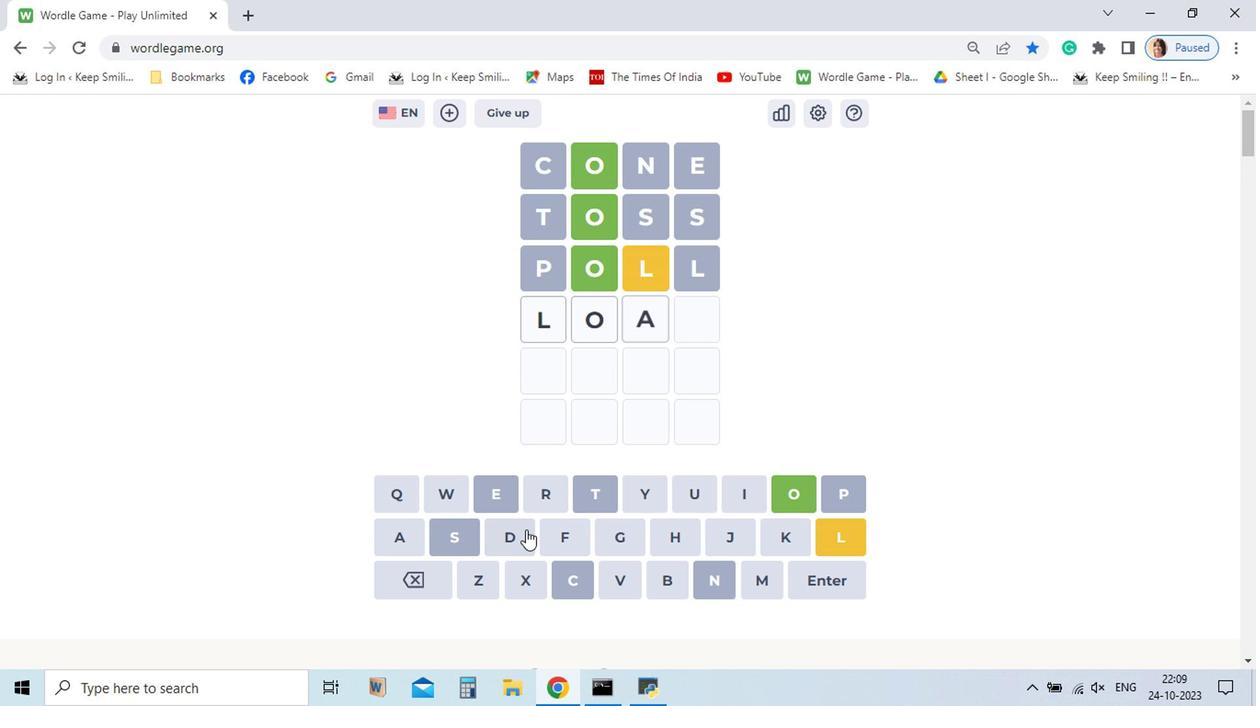 
Action: Mouse moved to (571, 544)
Screenshot: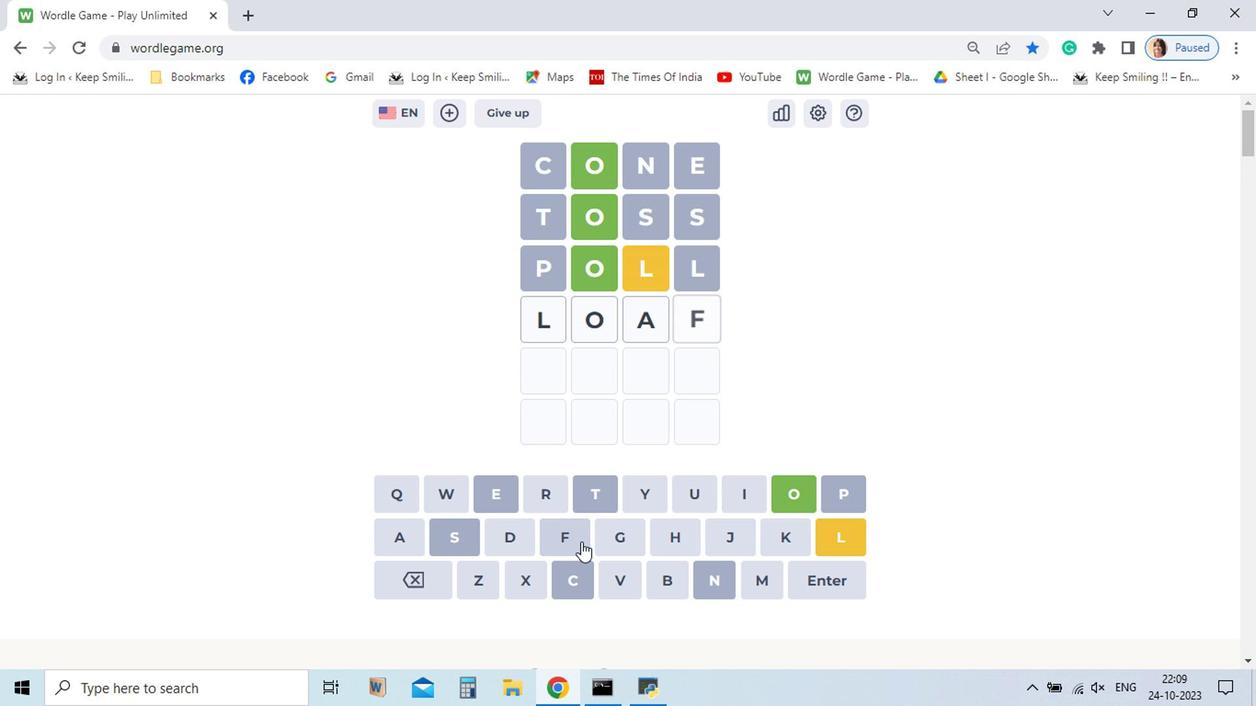 
Action: Mouse pressed left at (571, 544)
Screenshot: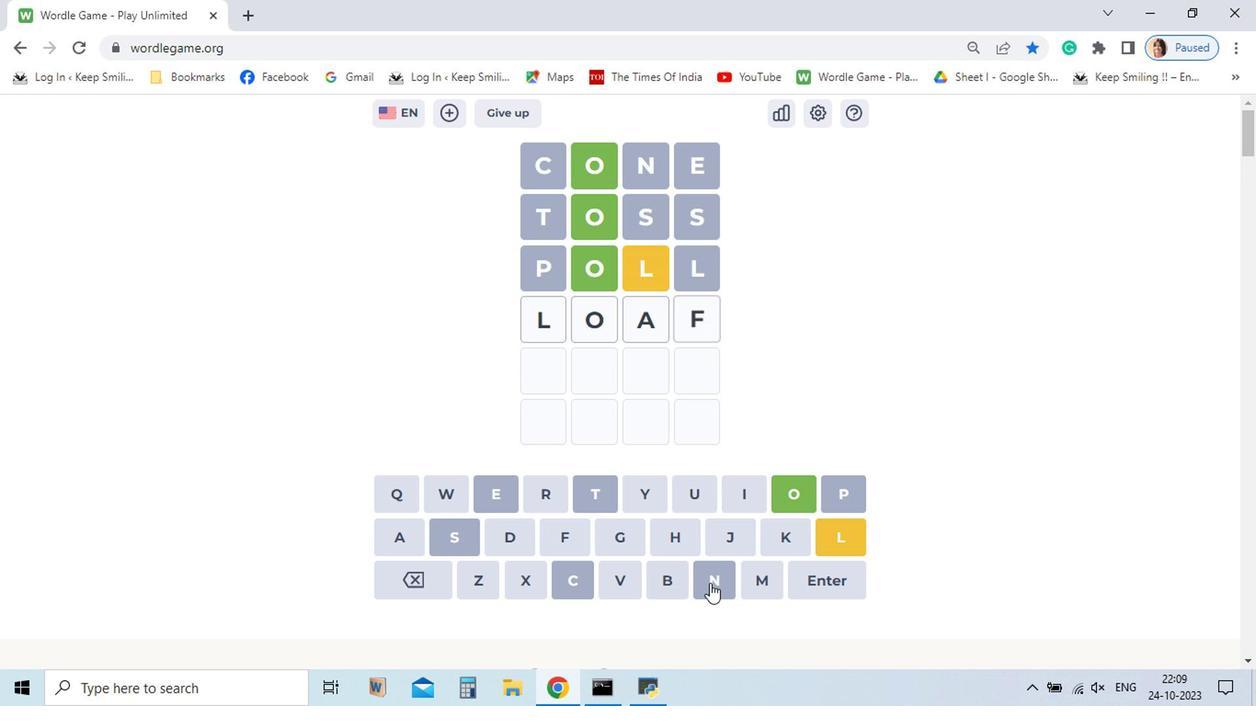 
Action: Mouse moved to (749, 578)
Screenshot: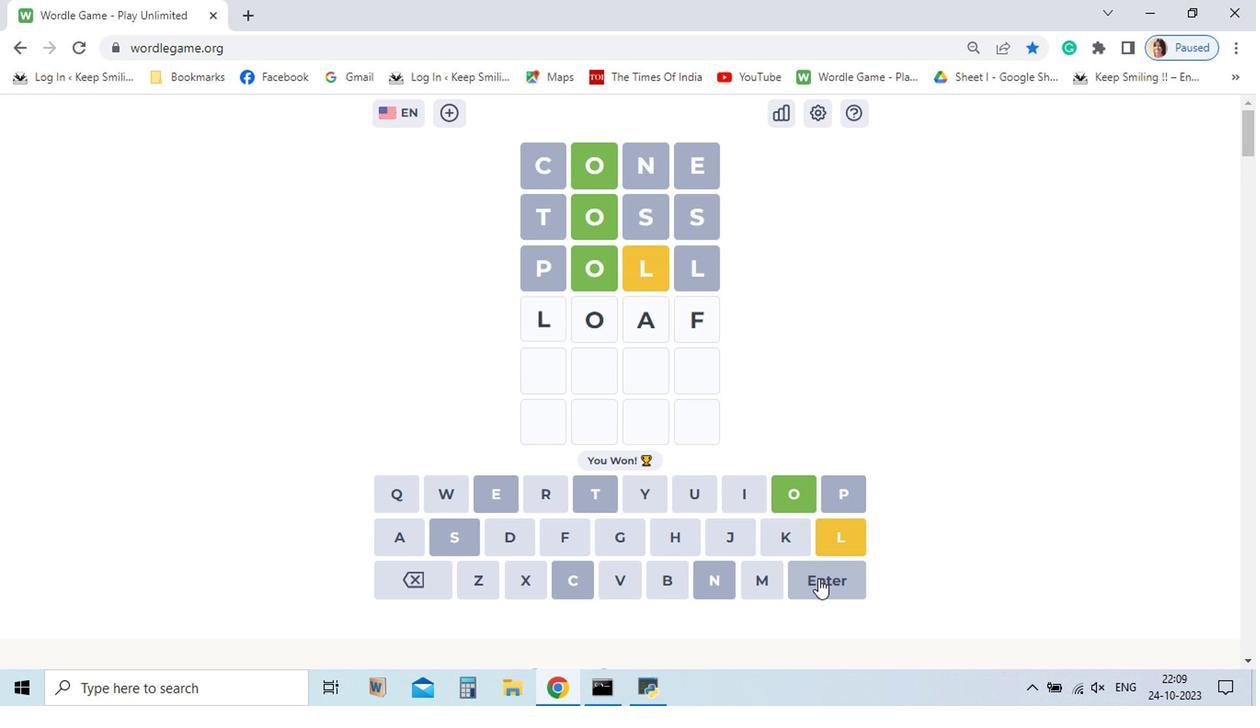 
Action: Mouse pressed left at (749, 578)
Screenshot: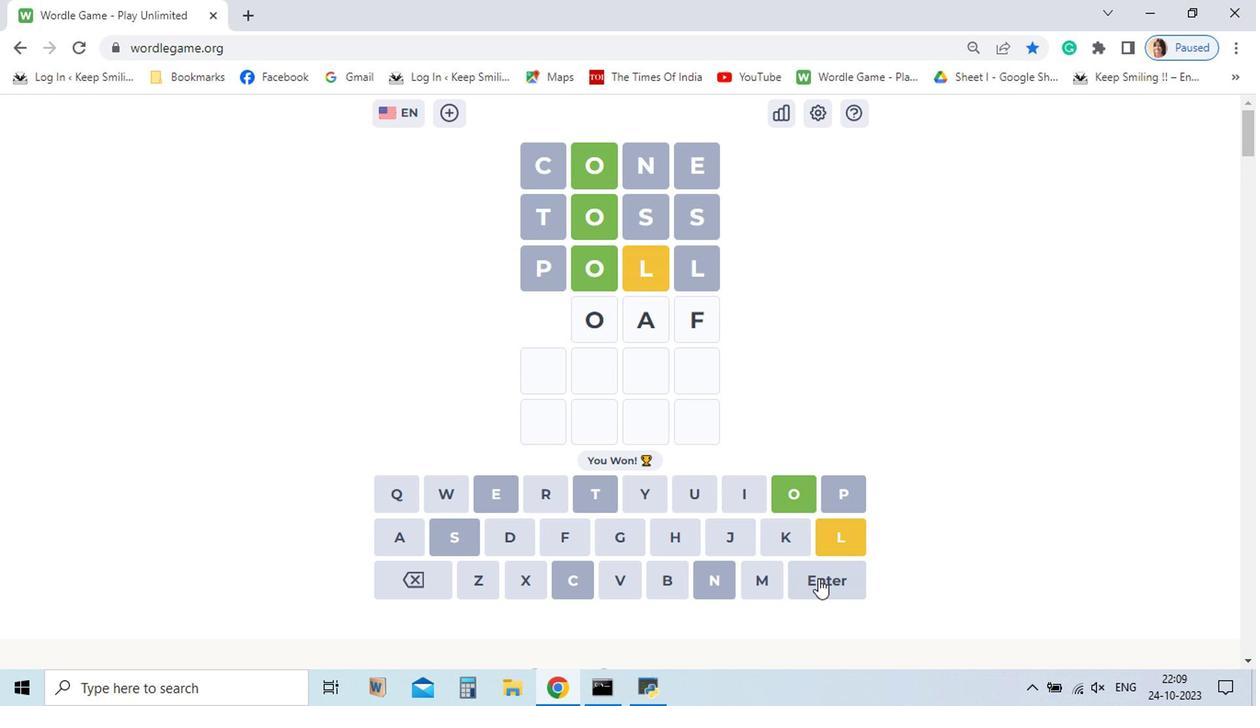 
Action: Mouse moved to (701, 334)
Screenshot: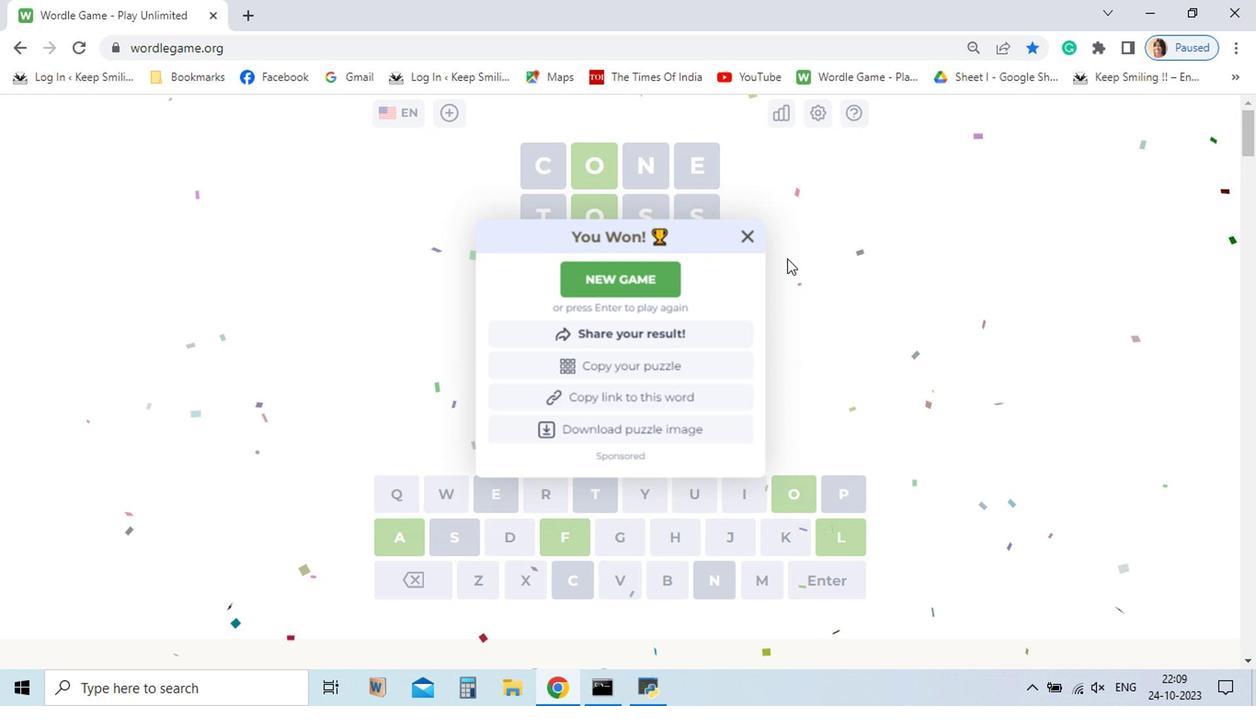 
Action: Mouse pressed left at (701, 334)
Screenshot: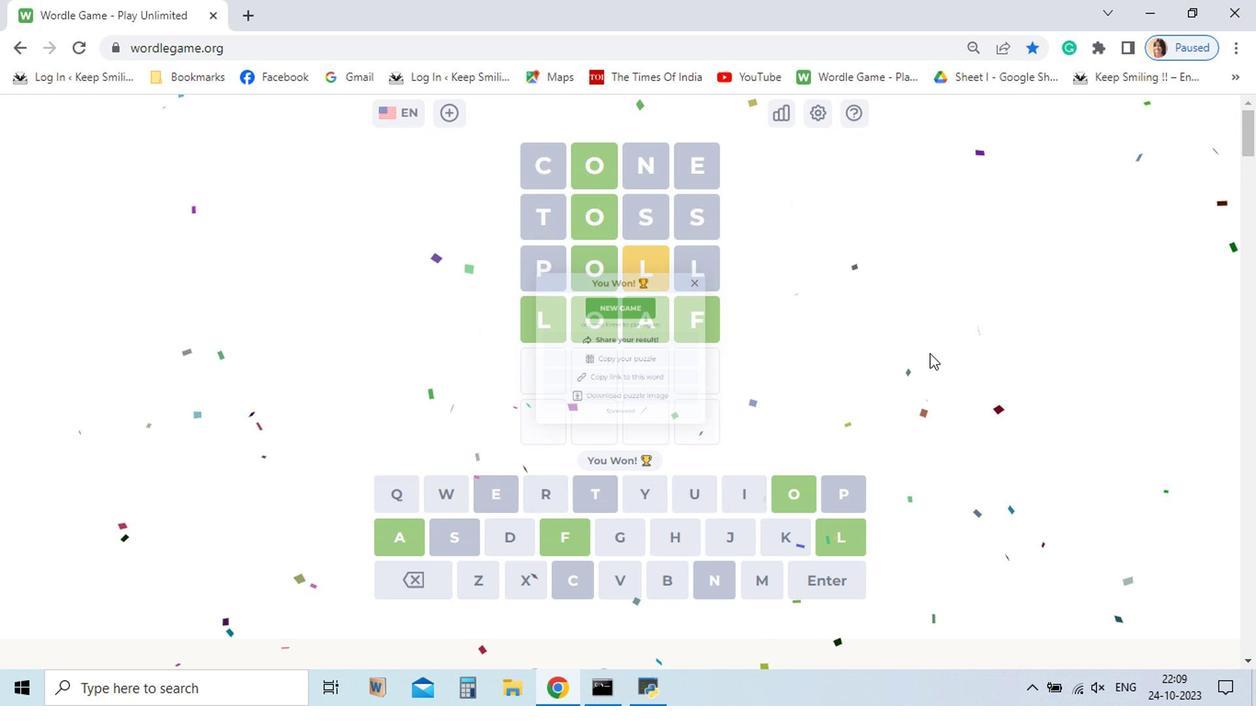 
Action: Mouse moved to (872, 448)
Screenshot: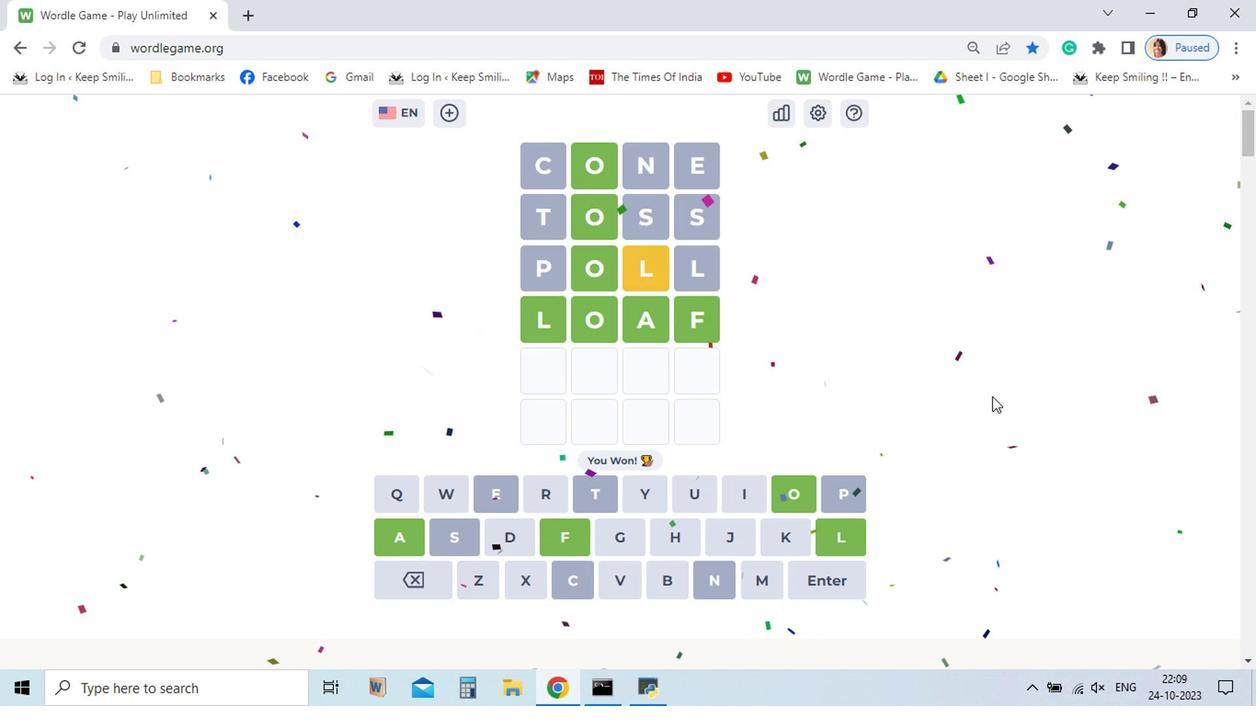 
